 Task: Search one way flight ticket for 5 adults, 2 children, 1 infant in seat and 2 infants on lap in economy from Fayetteville: Northwest Arkansas National Airport to Rockford: Chicago Rockford International Airport(was Northwest Chicagoland Regional Airport At Rockford) on 5-1-2023. Choice of flights is Spirit. Number of bags: 2 carry on bags. Price is upto 35000. Outbound departure time preference is 8:30.
Action: Mouse moved to (413, 355)
Screenshot: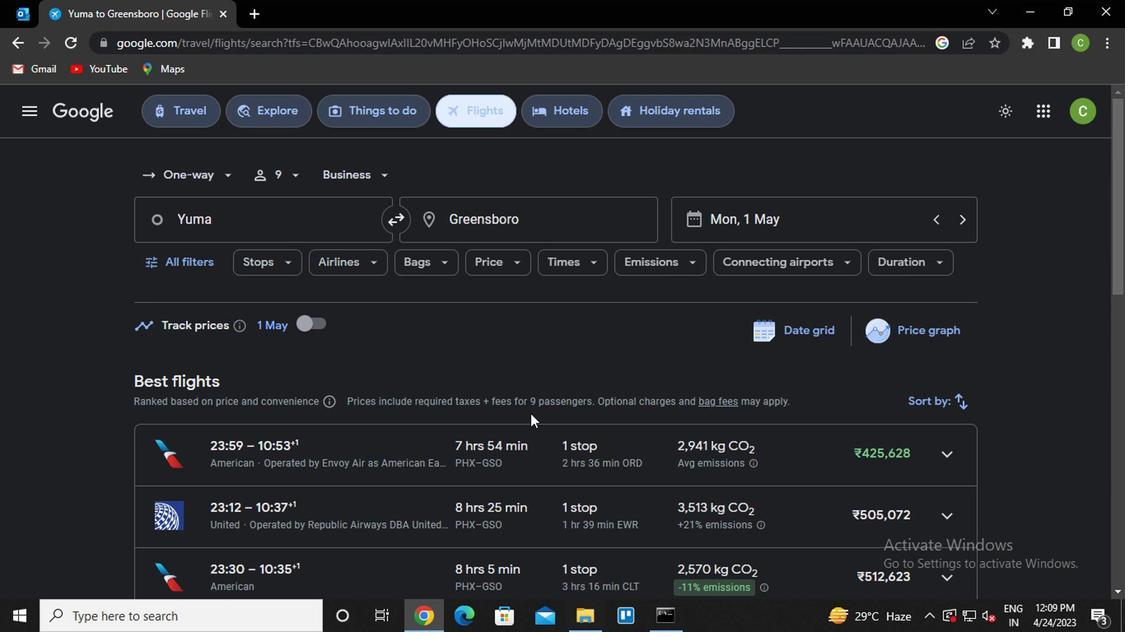 
Action: Mouse scrolled (413, 355) with delta (0, 0)
Screenshot: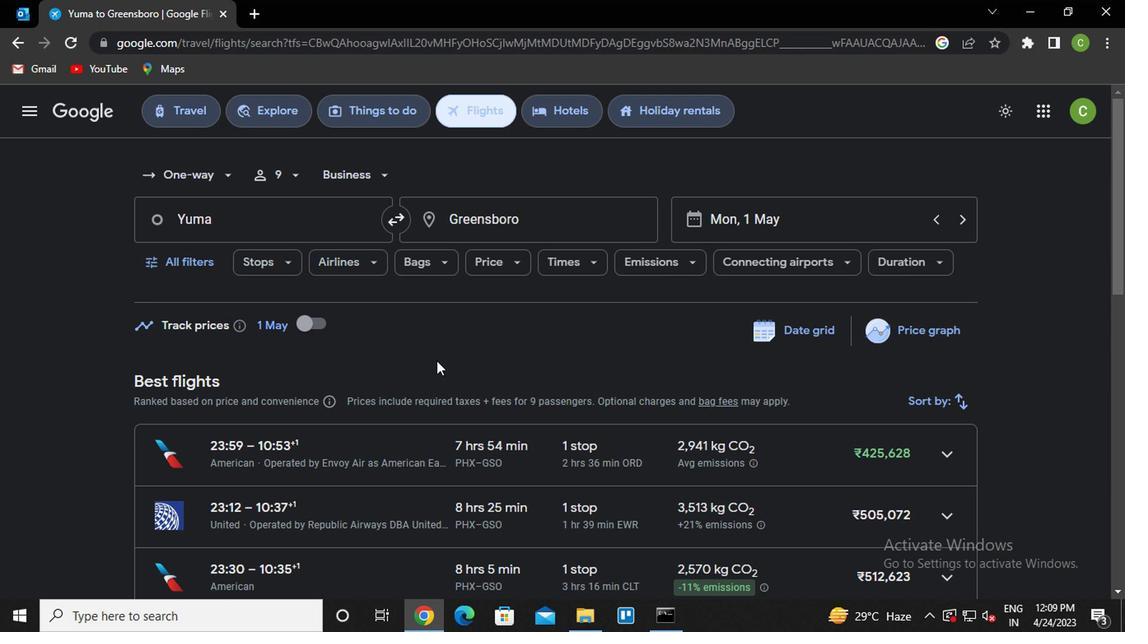 
Action: Mouse scrolled (413, 355) with delta (0, 0)
Screenshot: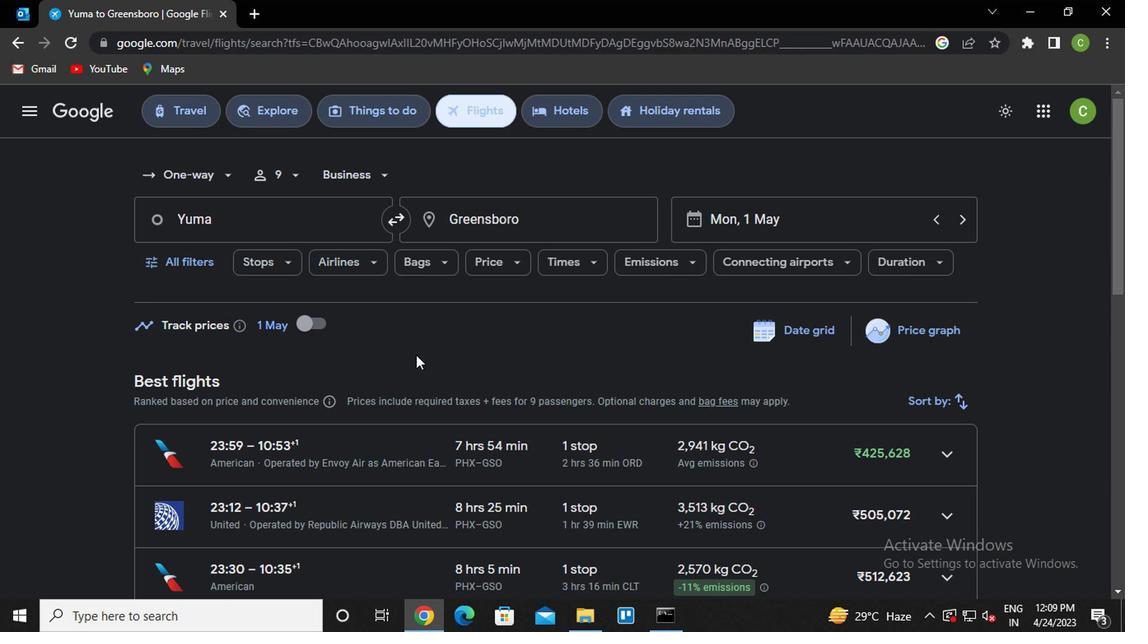 
Action: Mouse scrolled (413, 355) with delta (0, 0)
Screenshot: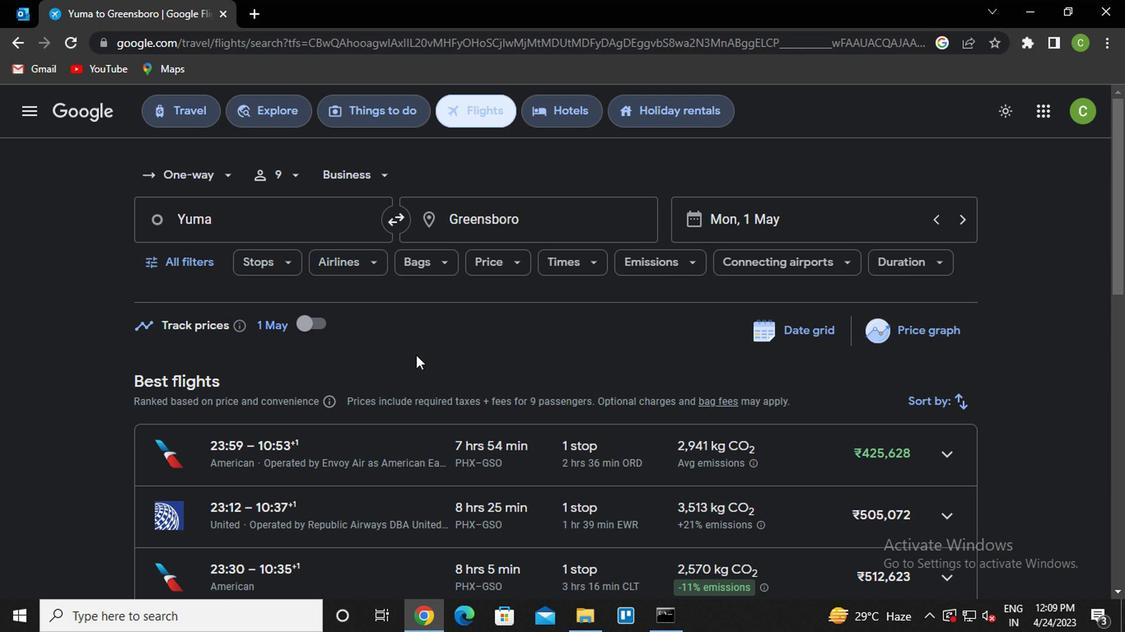 
Action: Mouse scrolled (413, 355) with delta (0, 0)
Screenshot: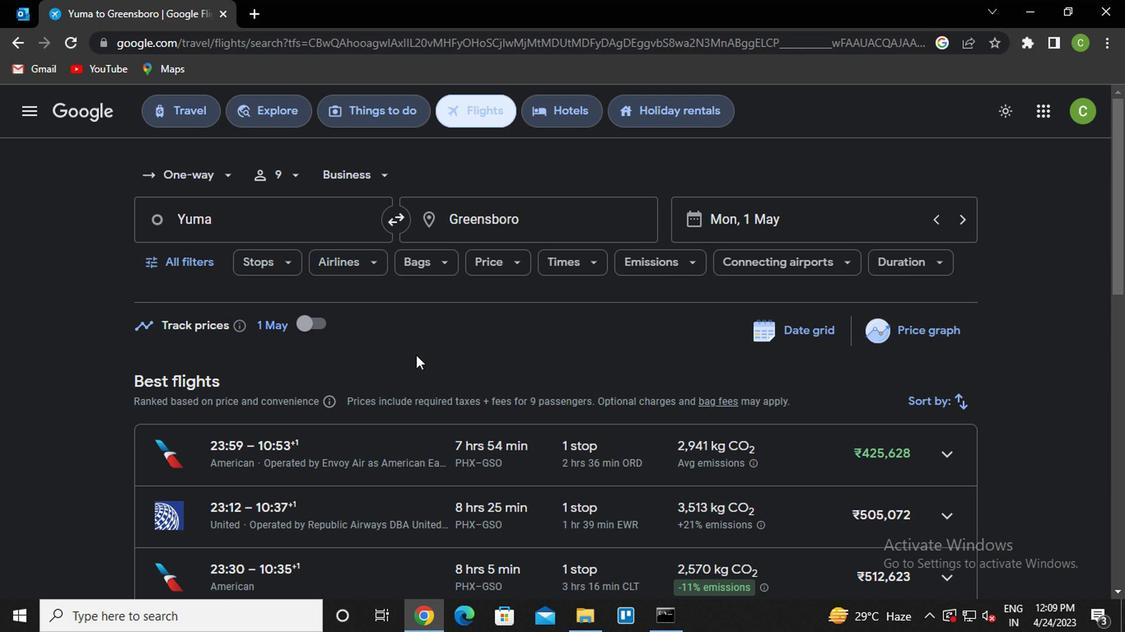 
Action: Mouse moved to (195, 176)
Screenshot: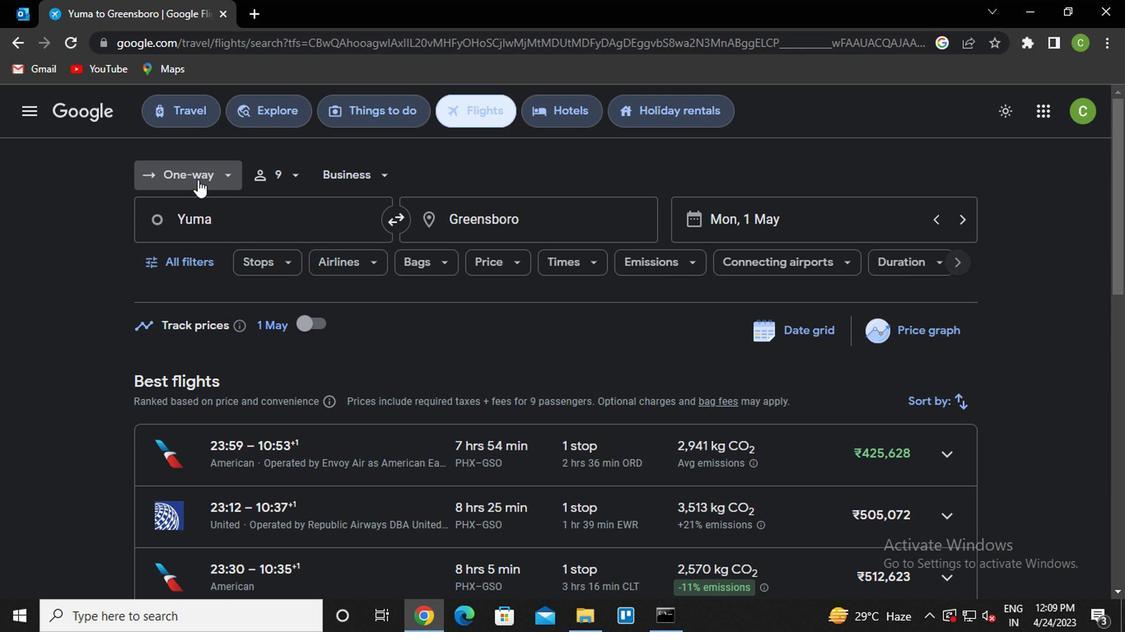 
Action: Mouse pressed left at (195, 176)
Screenshot: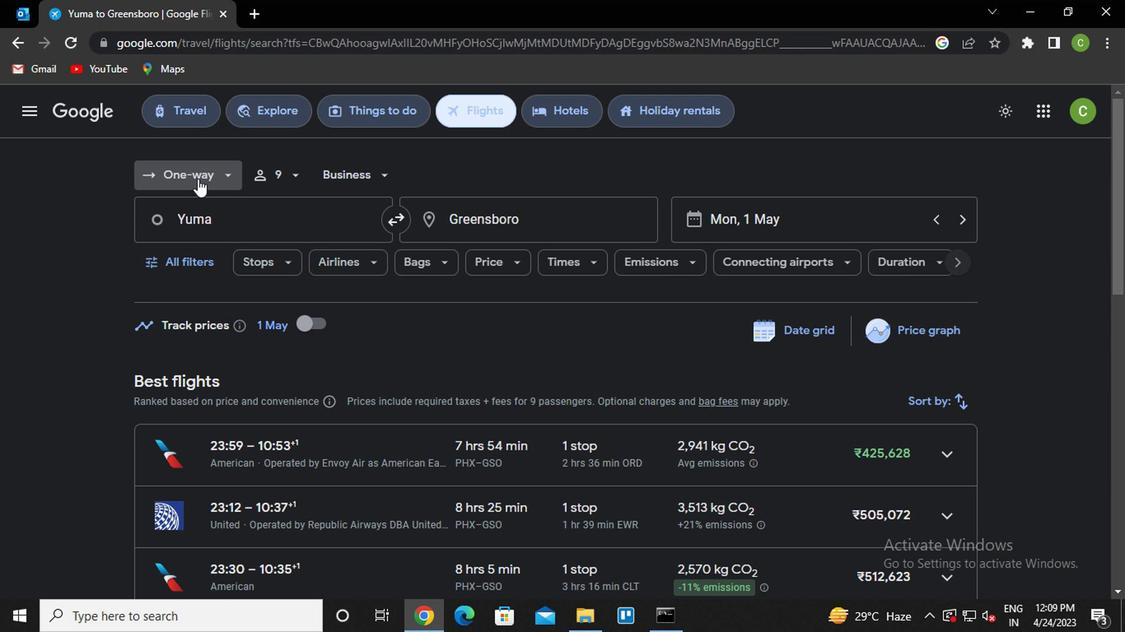 
Action: Mouse moved to (197, 242)
Screenshot: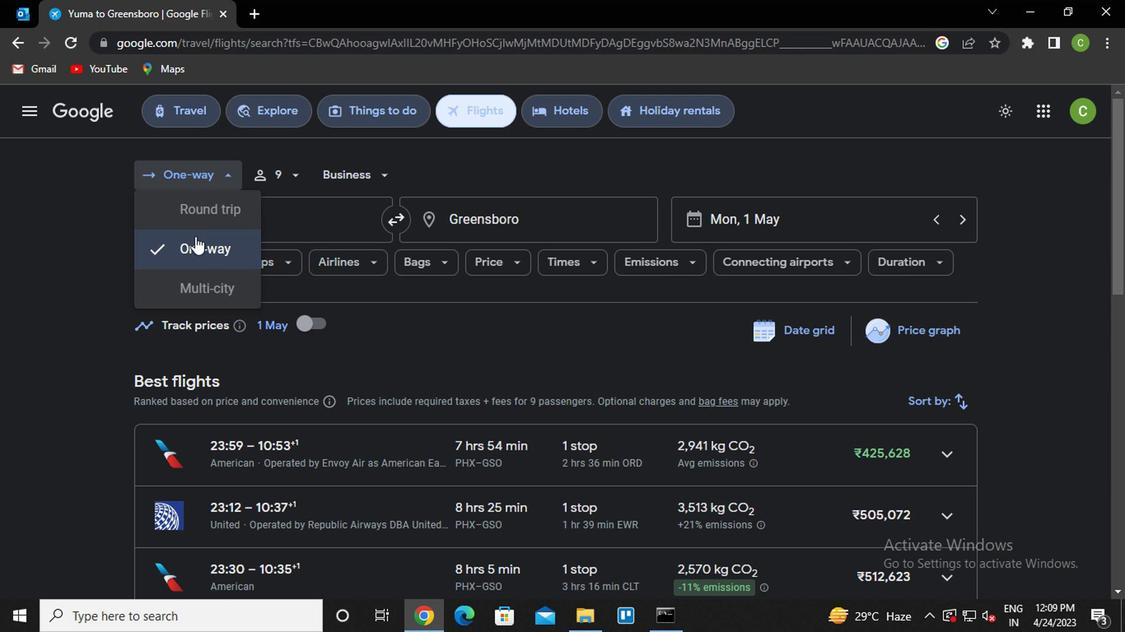 
Action: Mouse pressed left at (197, 242)
Screenshot: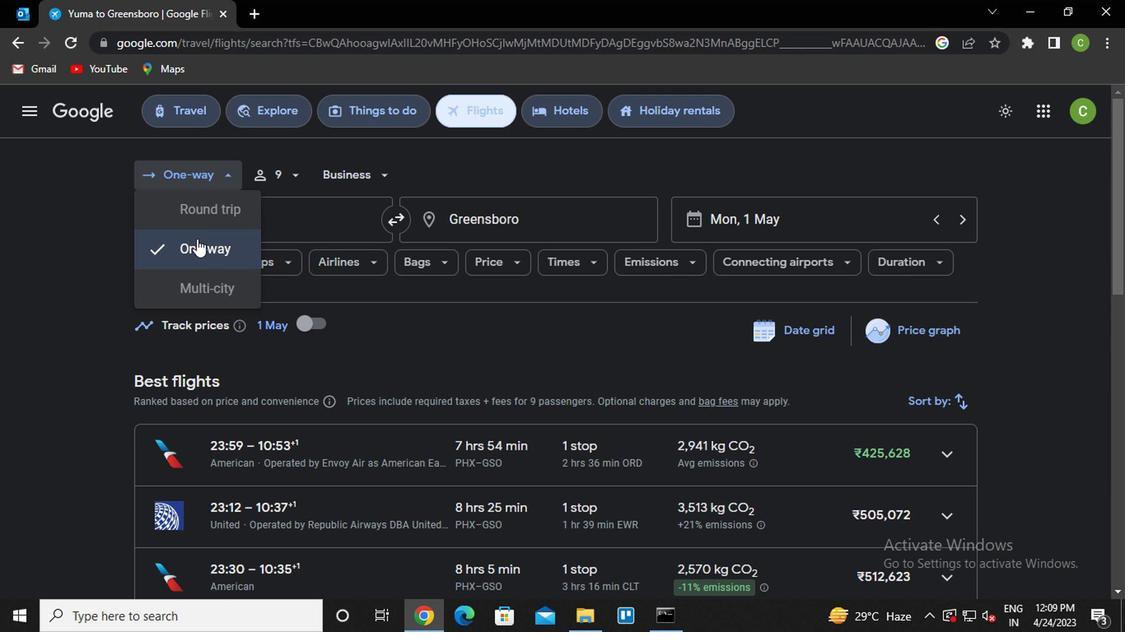 
Action: Mouse moved to (257, 170)
Screenshot: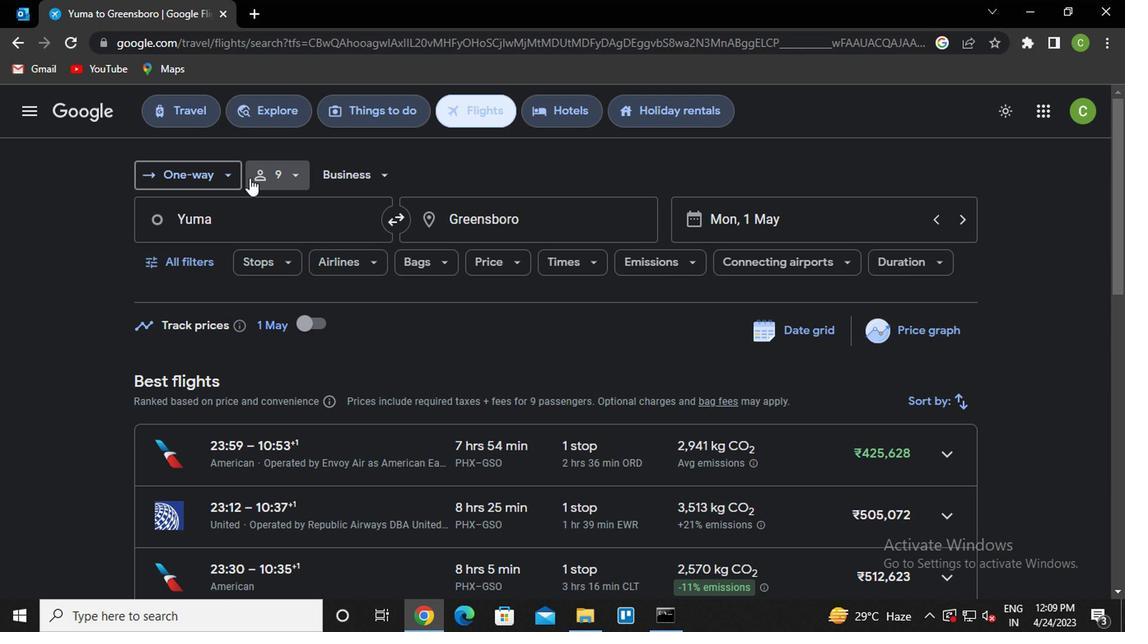 
Action: Mouse pressed left at (257, 170)
Screenshot: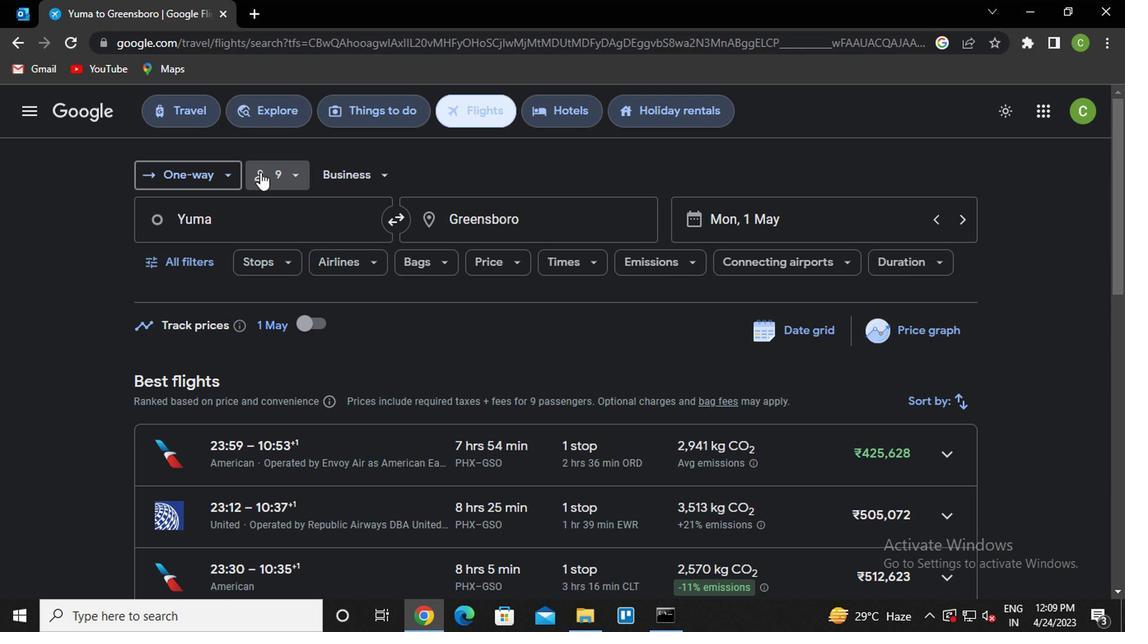 
Action: Mouse moved to (417, 222)
Screenshot: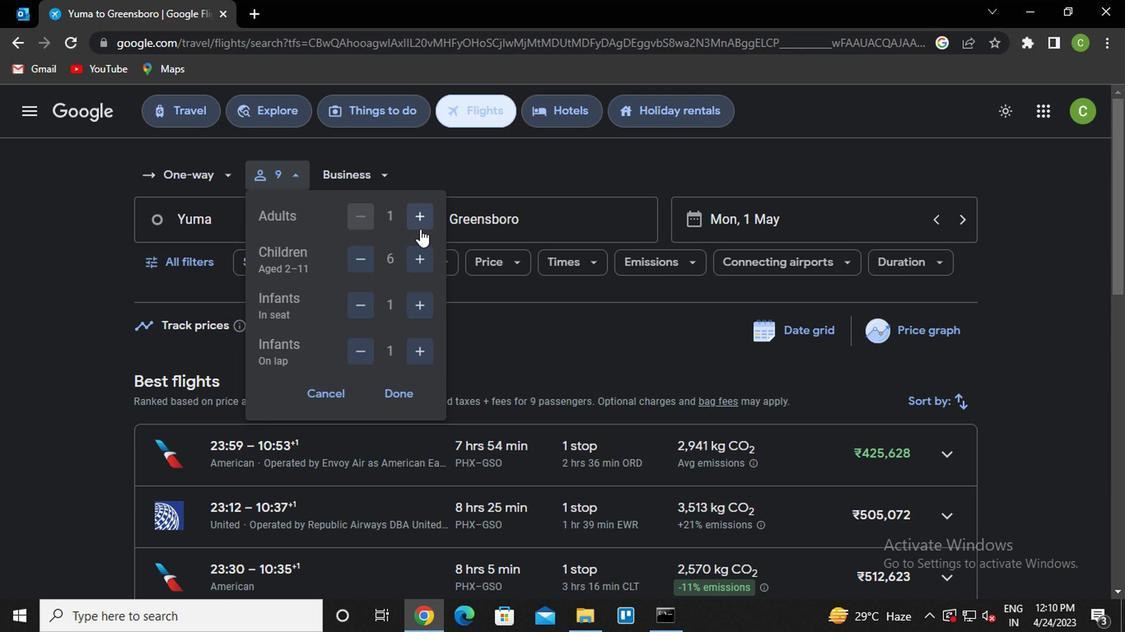
Action: Mouse pressed left at (417, 222)
Screenshot: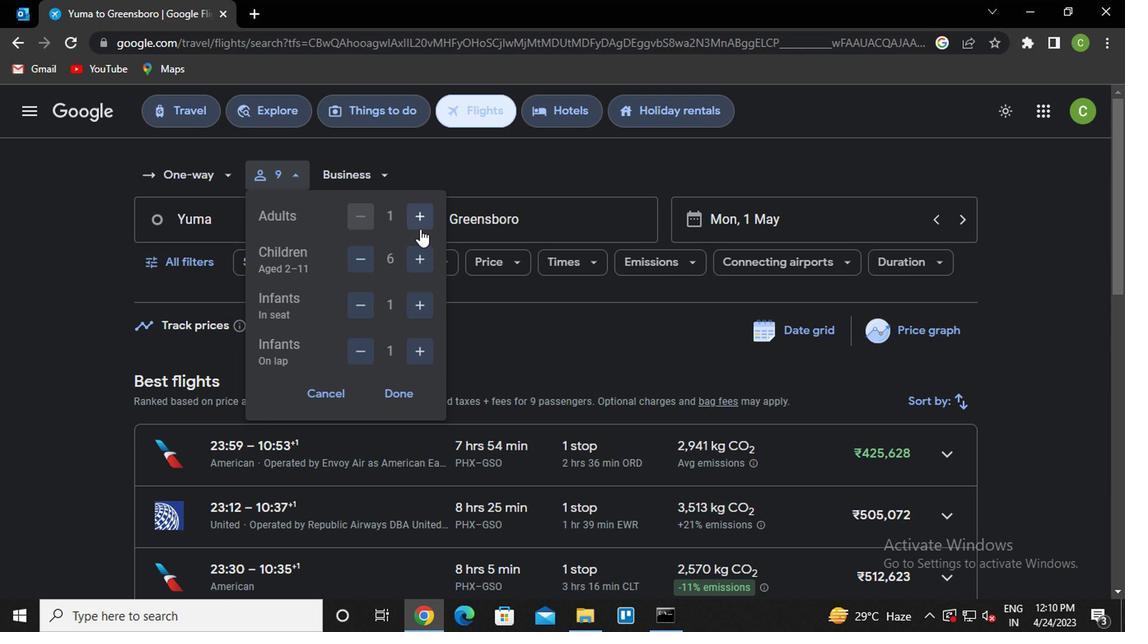 
Action: Mouse pressed left at (417, 222)
Screenshot: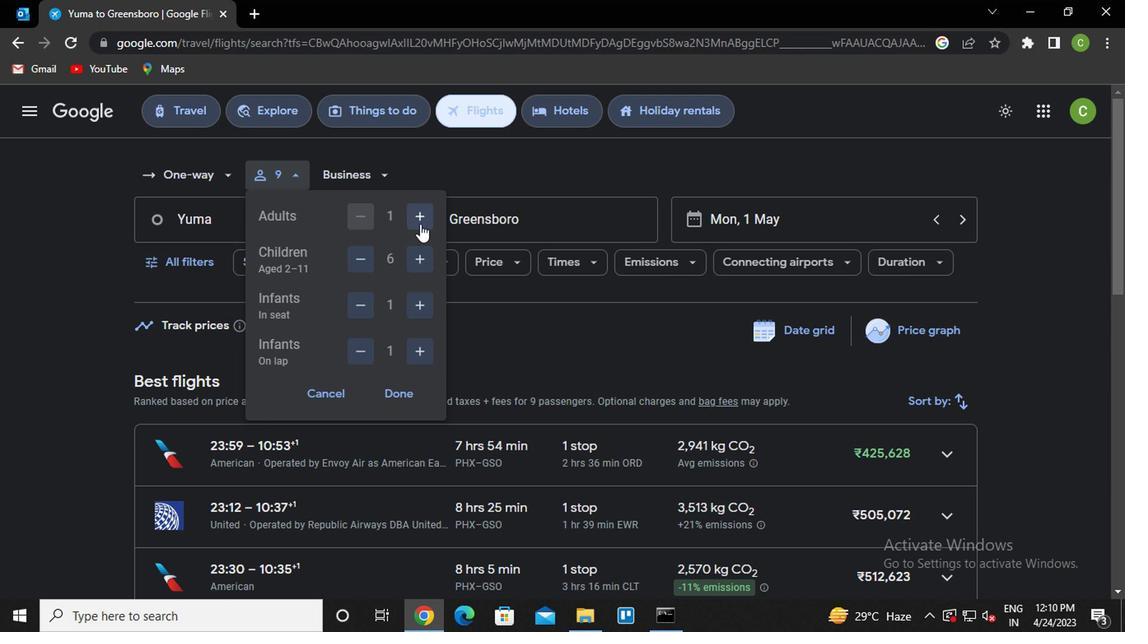 
Action: Mouse pressed left at (417, 222)
Screenshot: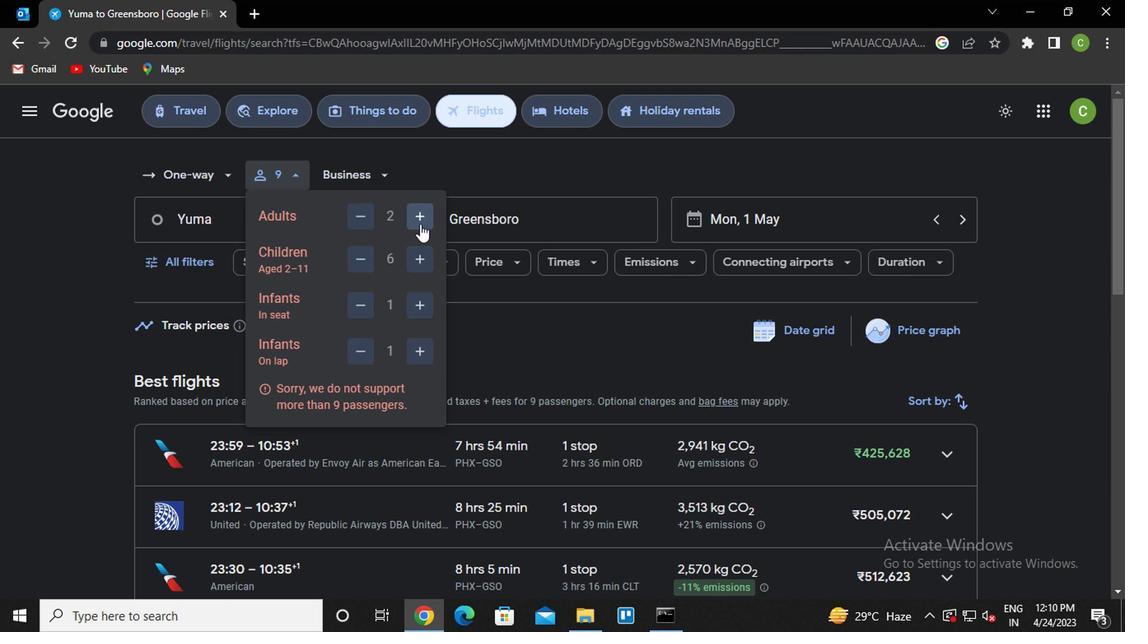 
Action: Mouse pressed left at (417, 222)
Screenshot: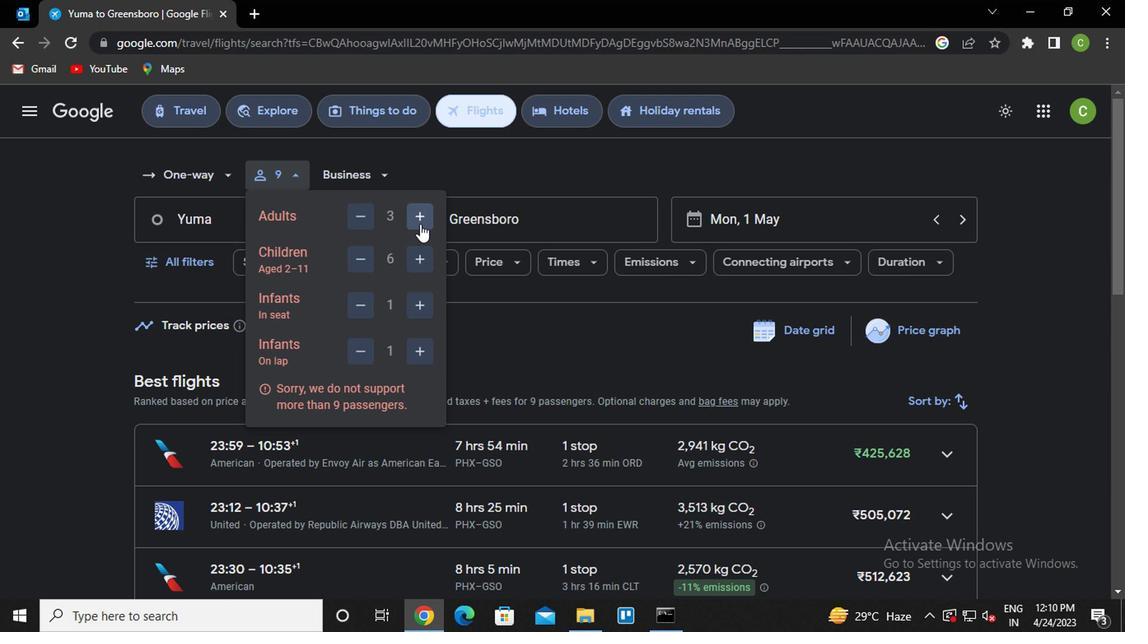 
Action: Mouse moved to (345, 259)
Screenshot: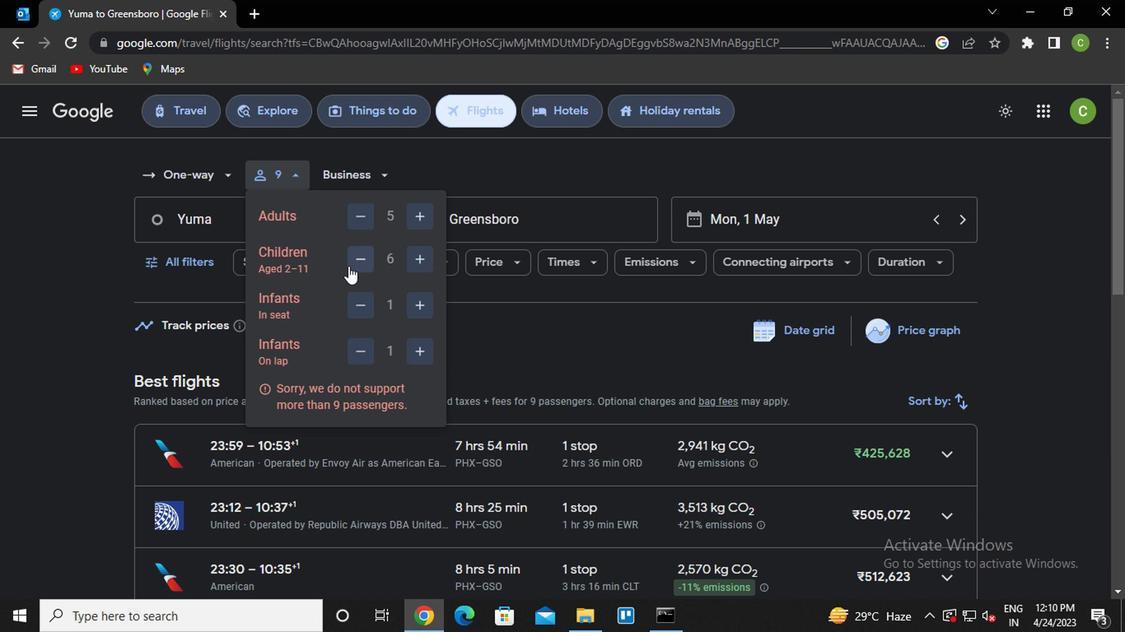
Action: Mouse pressed left at (345, 259)
Screenshot: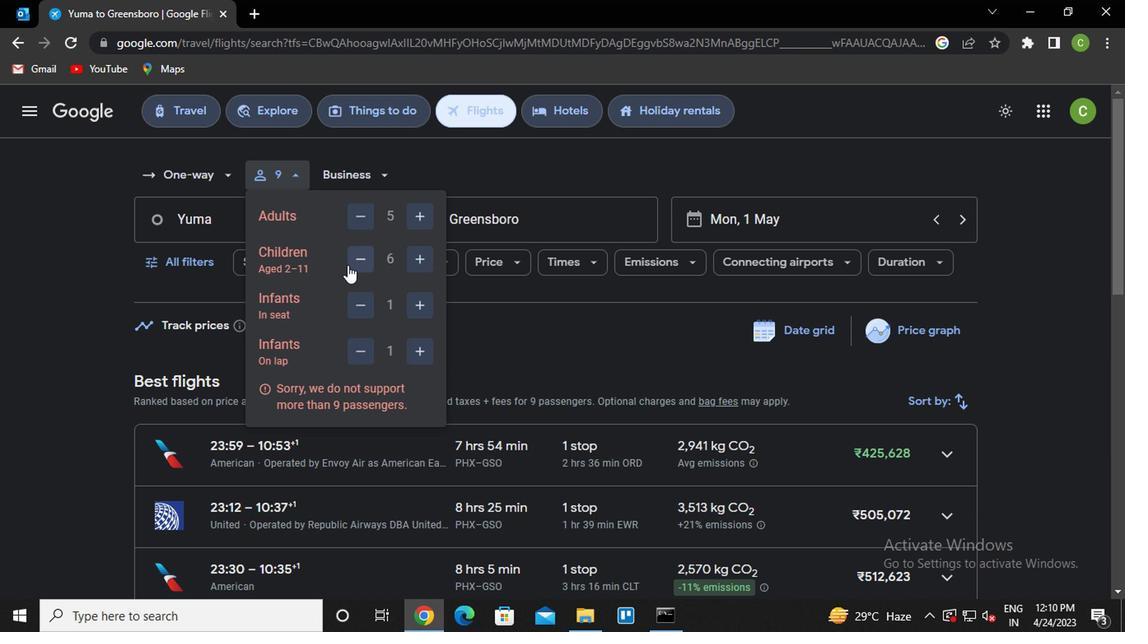 
Action: Mouse moved to (355, 257)
Screenshot: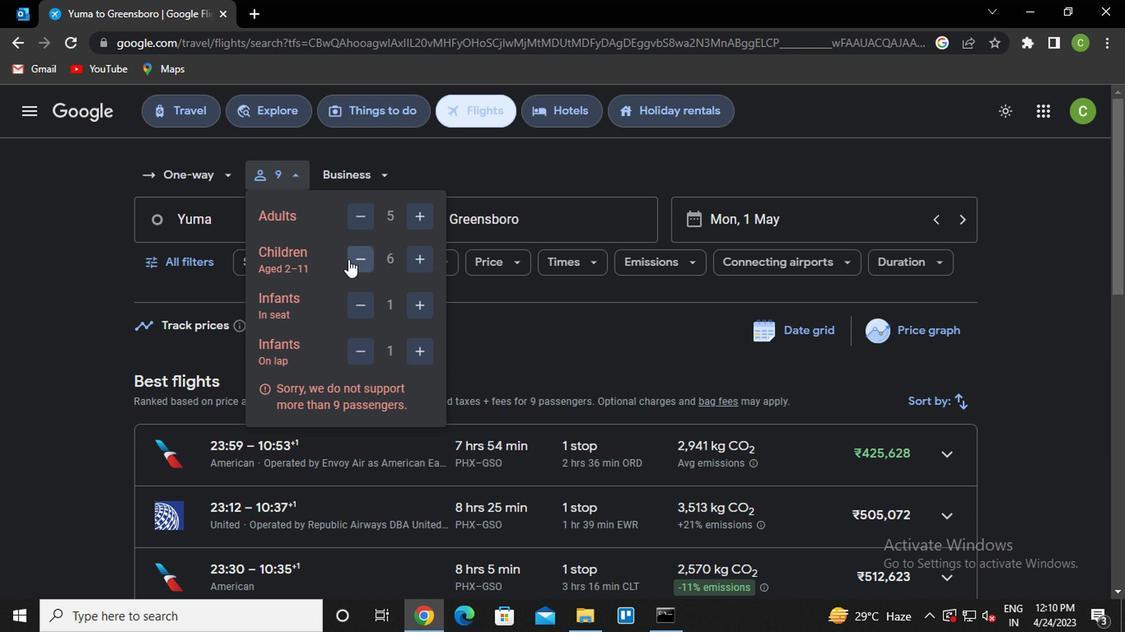 
Action: Mouse pressed left at (355, 257)
Screenshot: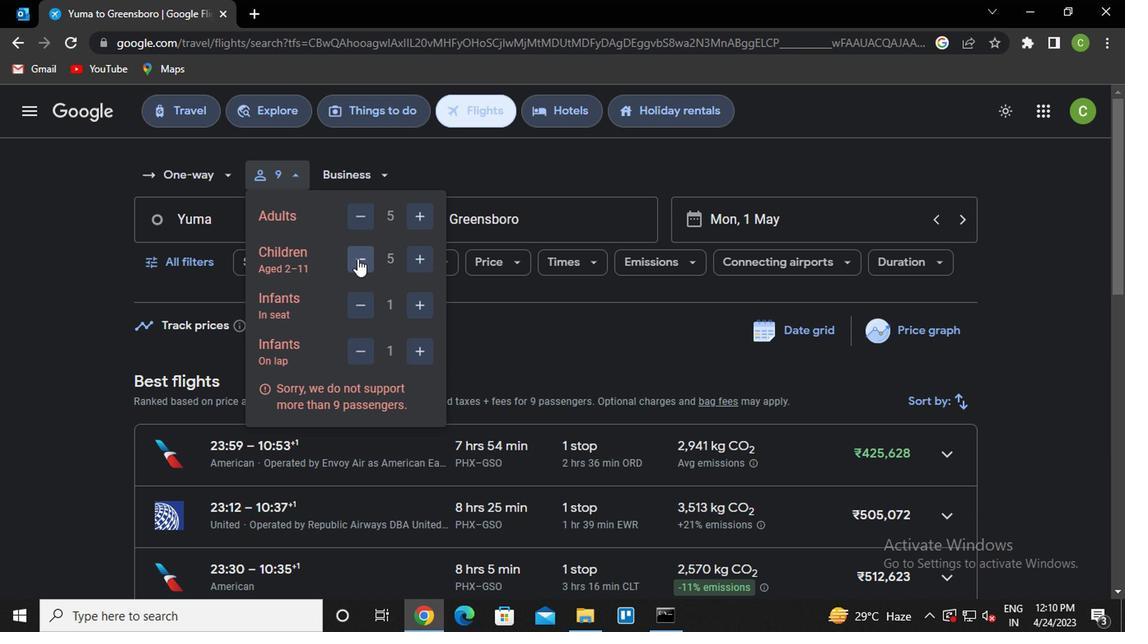 
Action: Mouse pressed left at (355, 257)
Screenshot: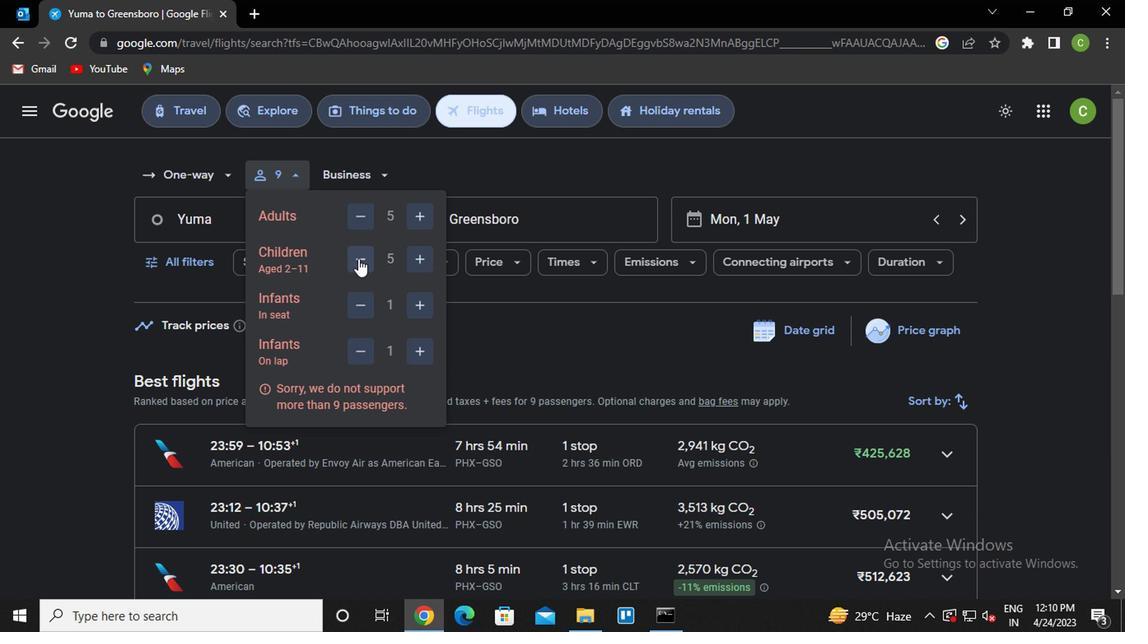
Action: Mouse pressed left at (355, 257)
Screenshot: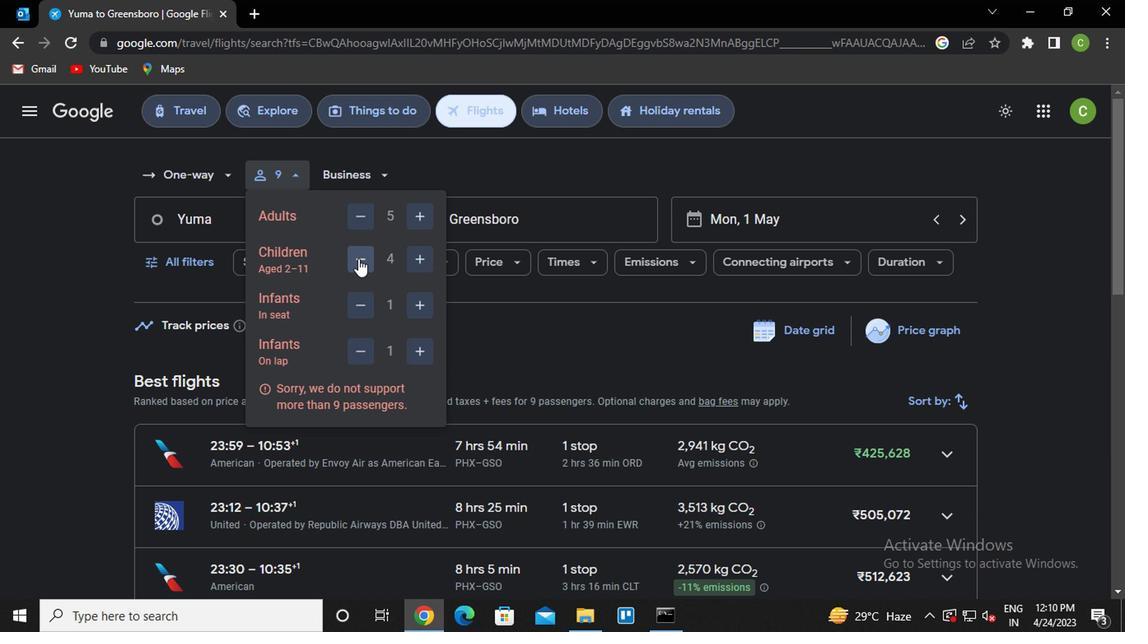 
Action: Mouse pressed left at (355, 257)
Screenshot: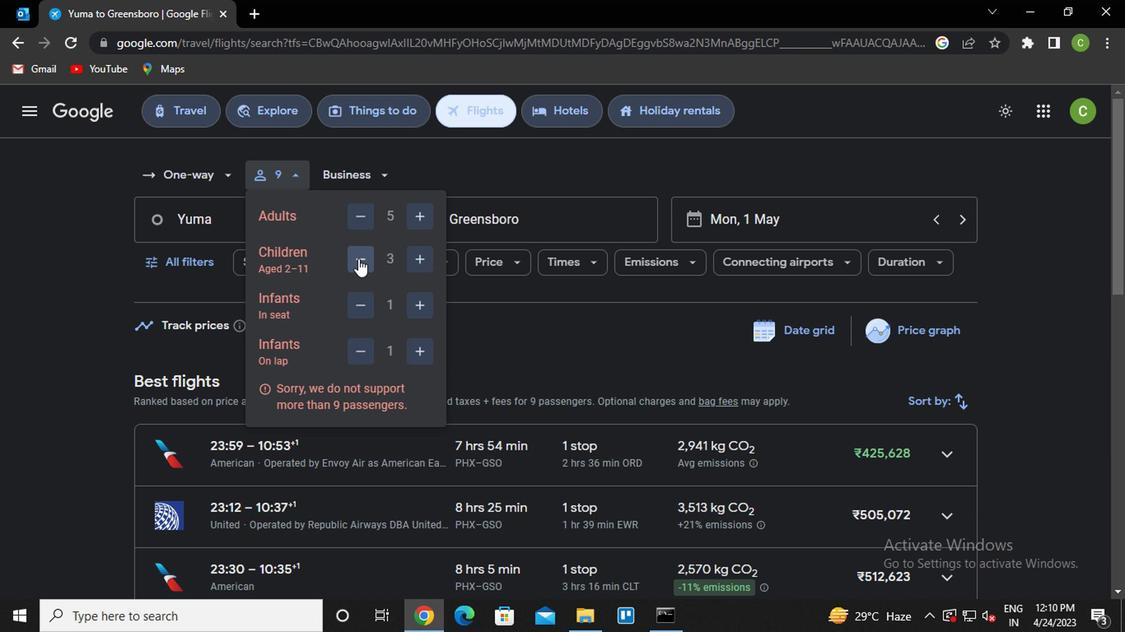 
Action: Mouse moved to (409, 255)
Screenshot: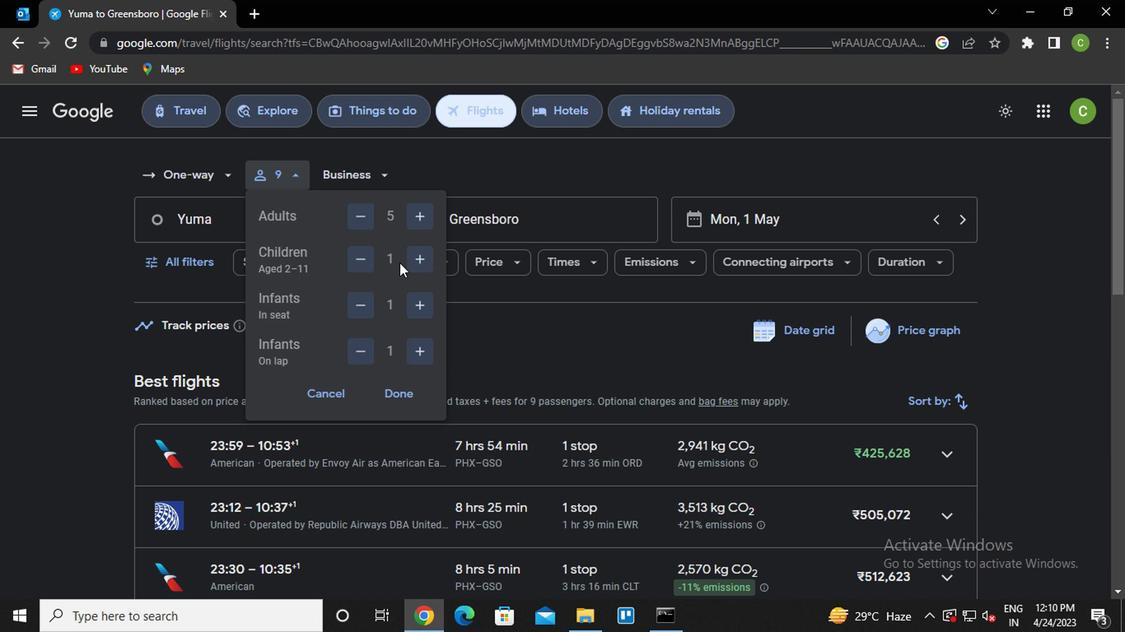 
Action: Mouse pressed left at (409, 255)
Screenshot: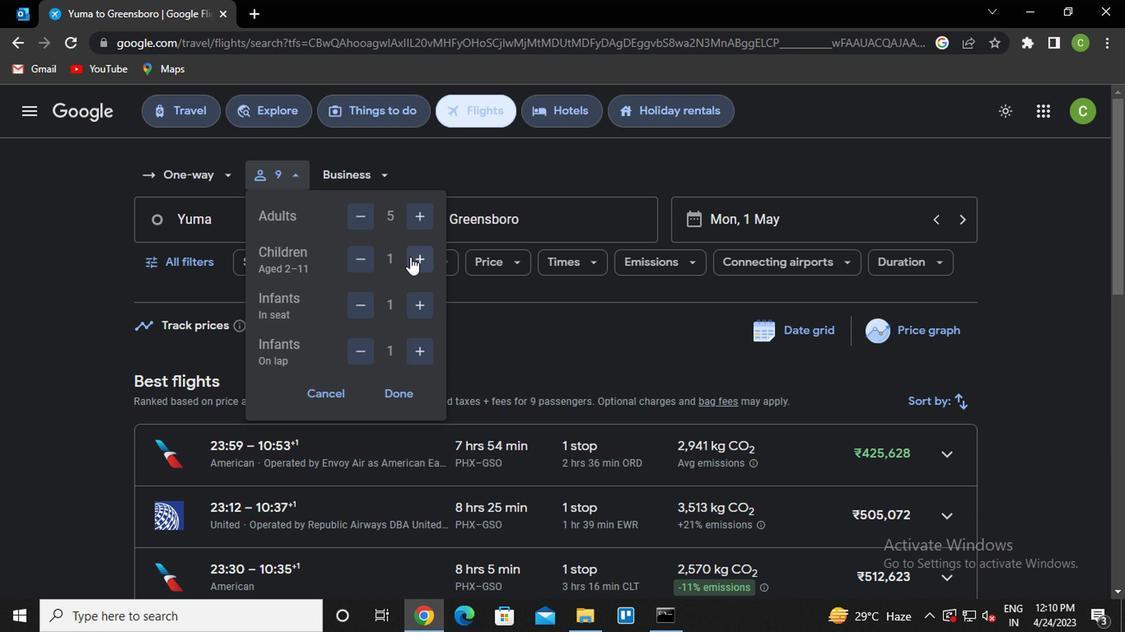 
Action: Mouse moved to (417, 356)
Screenshot: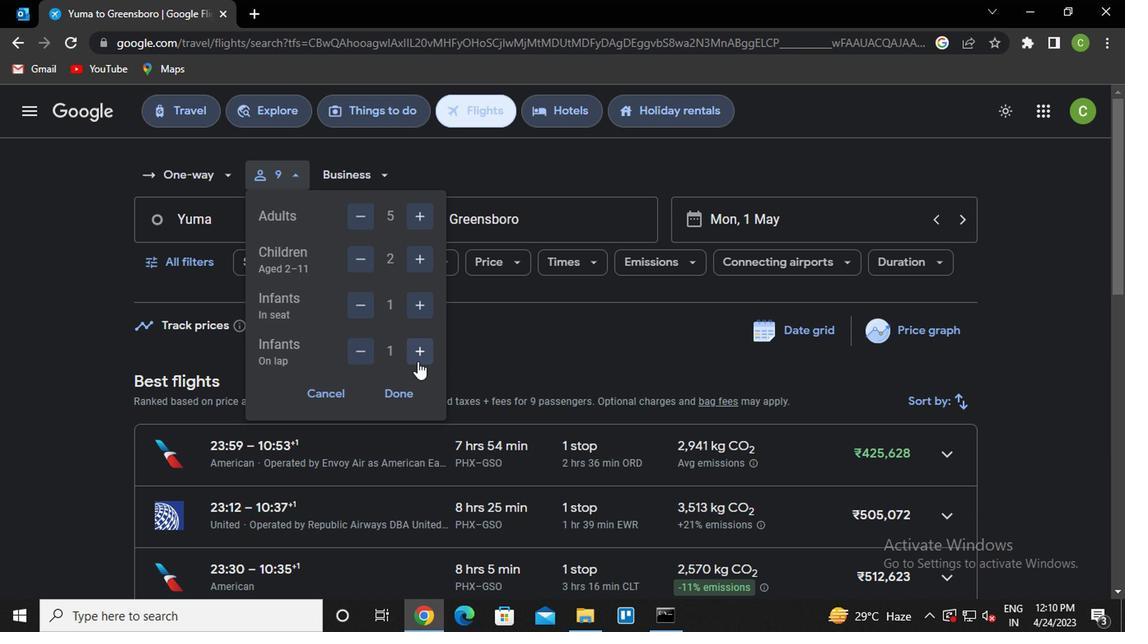 
Action: Mouse pressed left at (417, 356)
Screenshot: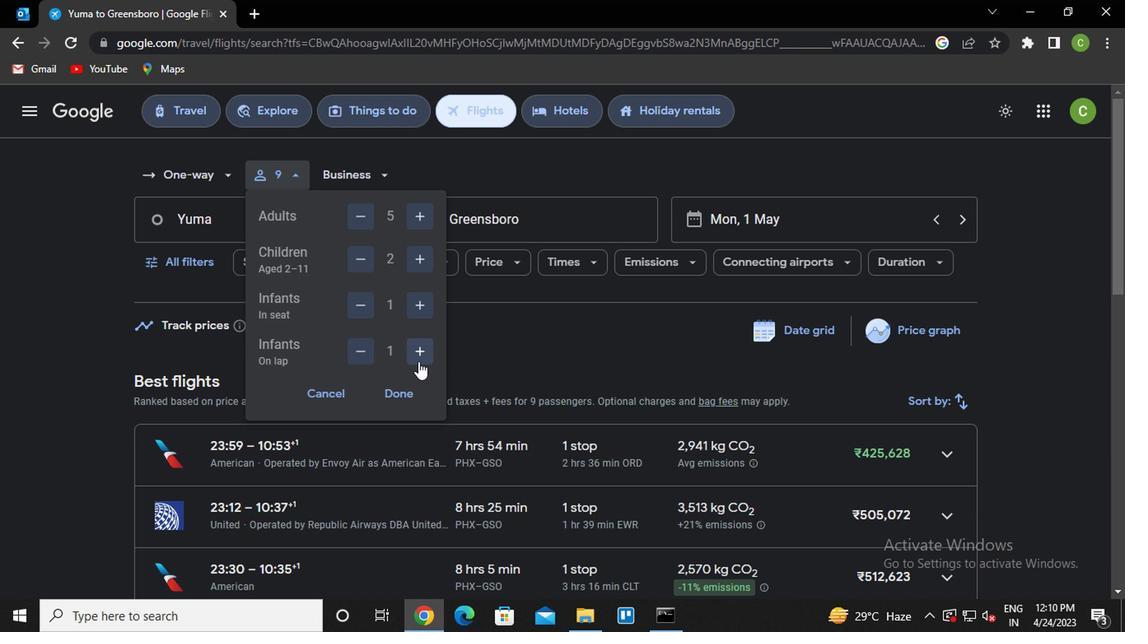 
Action: Mouse moved to (361, 357)
Screenshot: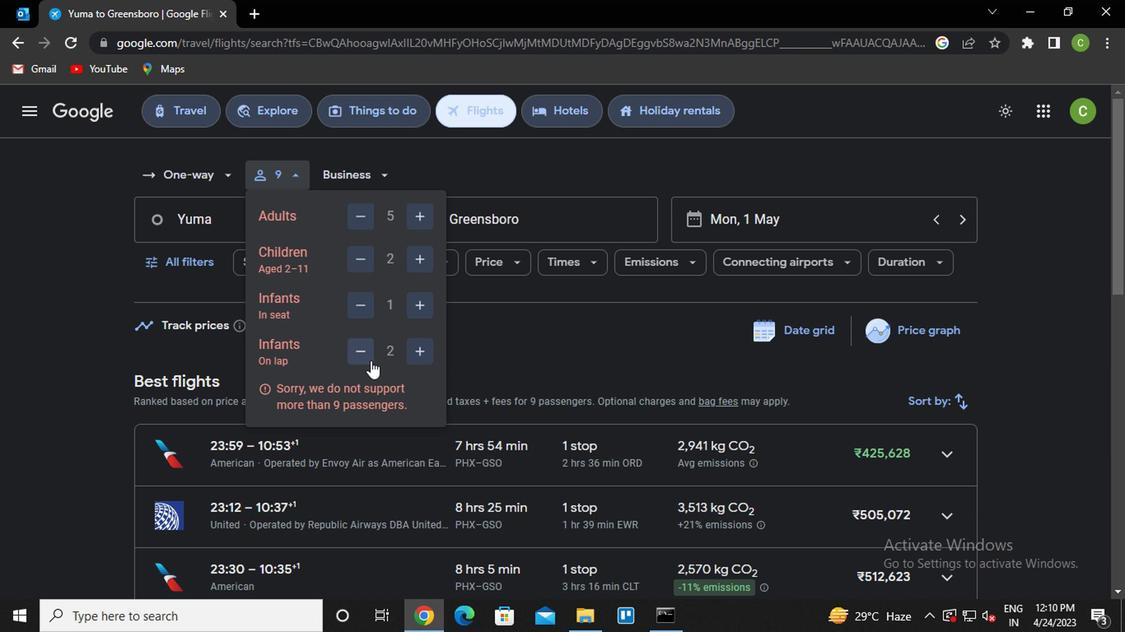 
Action: Mouse pressed left at (361, 357)
Screenshot: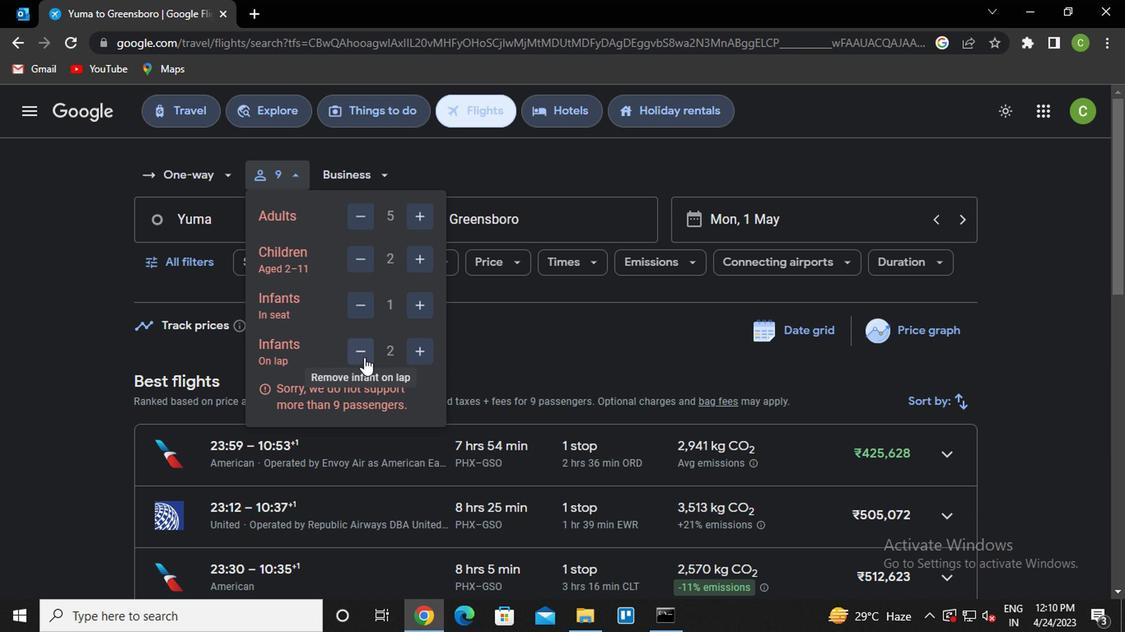 
Action: Mouse moved to (391, 391)
Screenshot: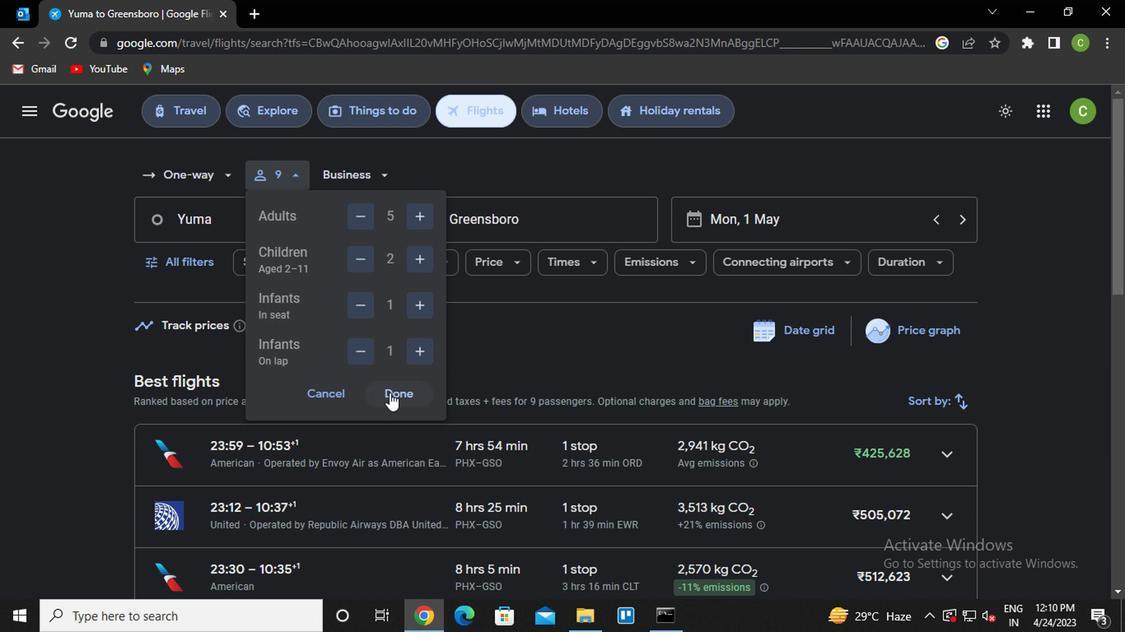 
Action: Mouse pressed left at (391, 391)
Screenshot: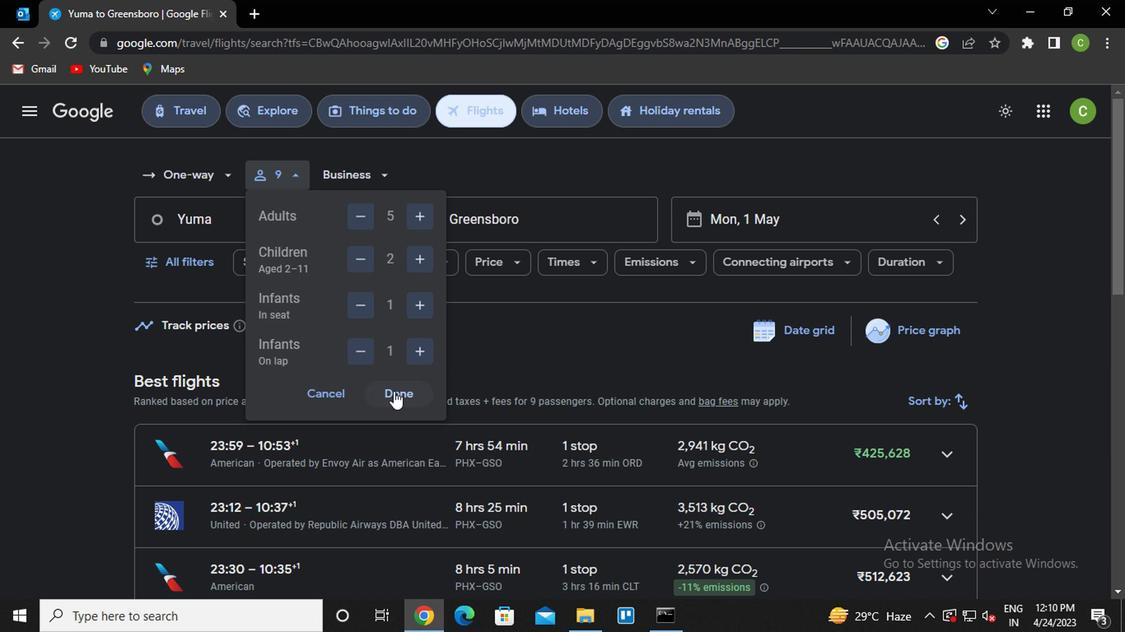 
Action: Mouse moved to (338, 186)
Screenshot: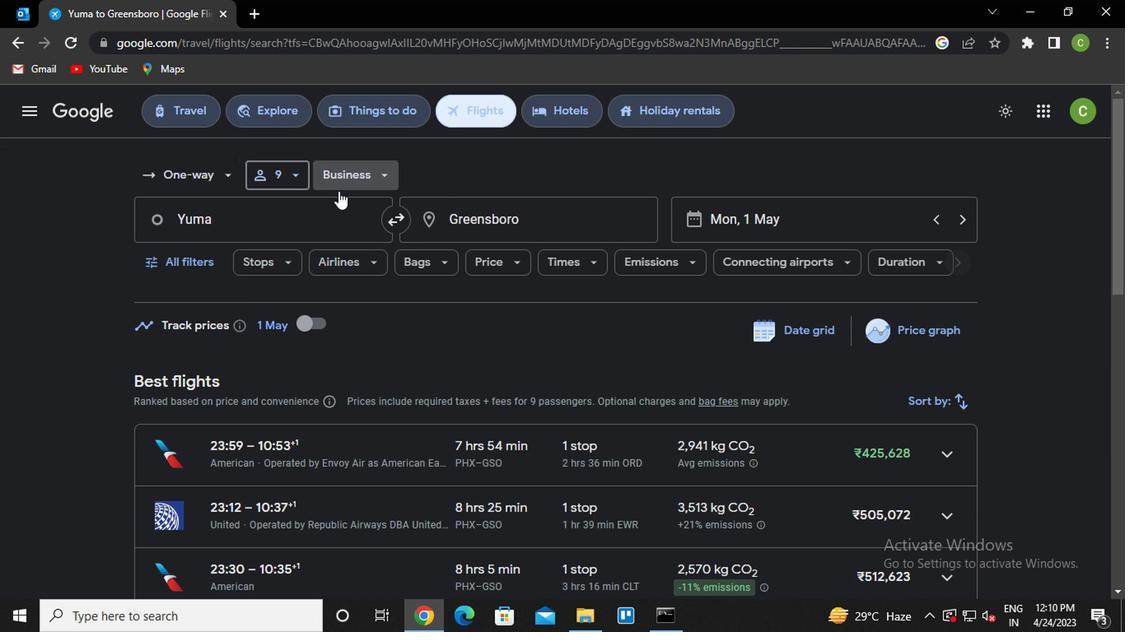 
Action: Mouse pressed left at (338, 186)
Screenshot: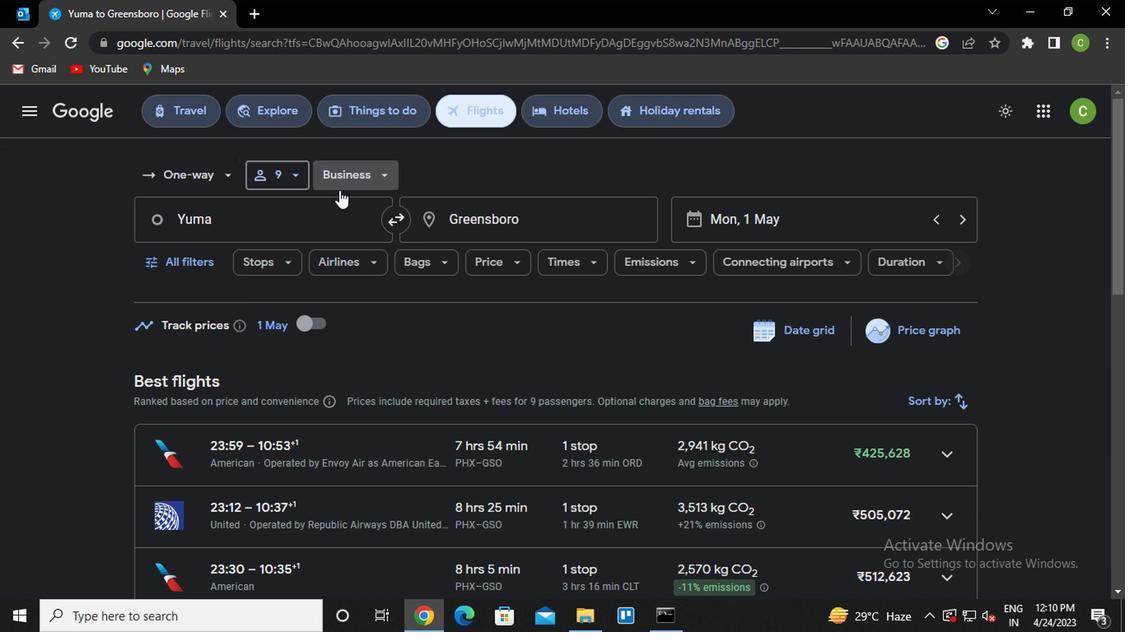 
Action: Mouse moved to (413, 210)
Screenshot: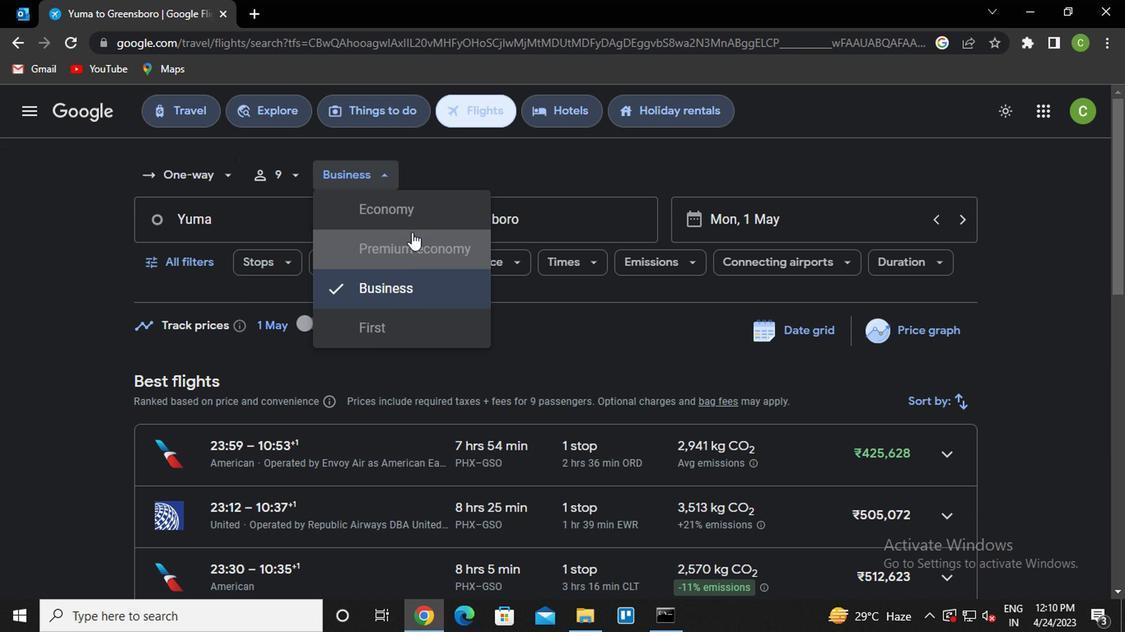 
Action: Mouse pressed left at (413, 210)
Screenshot: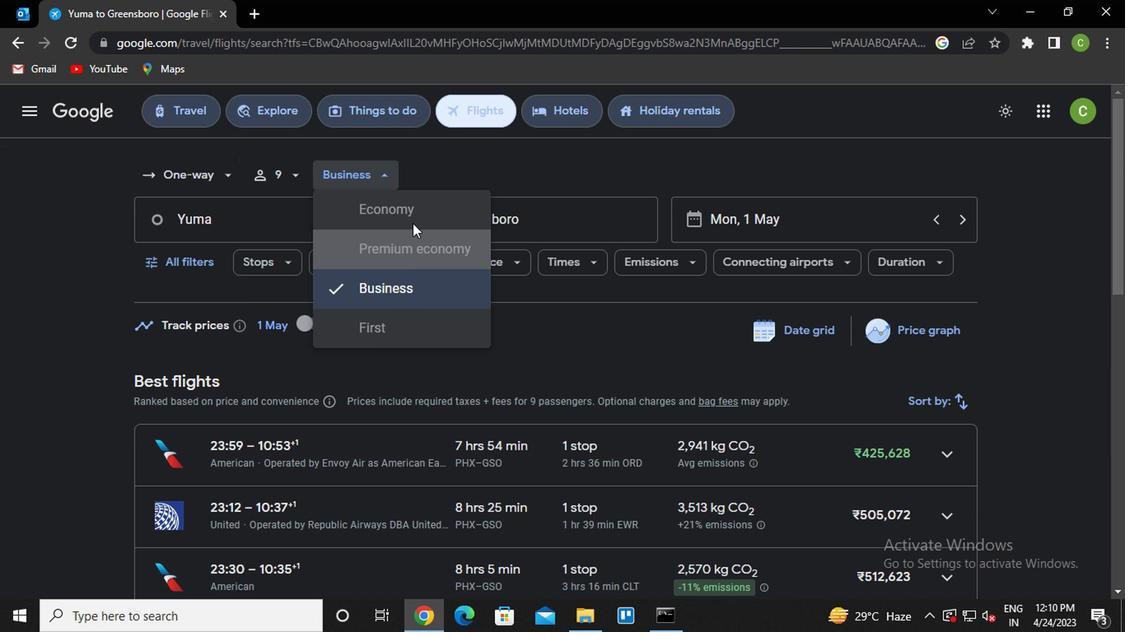
Action: Mouse moved to (257, 227)
Screenshot: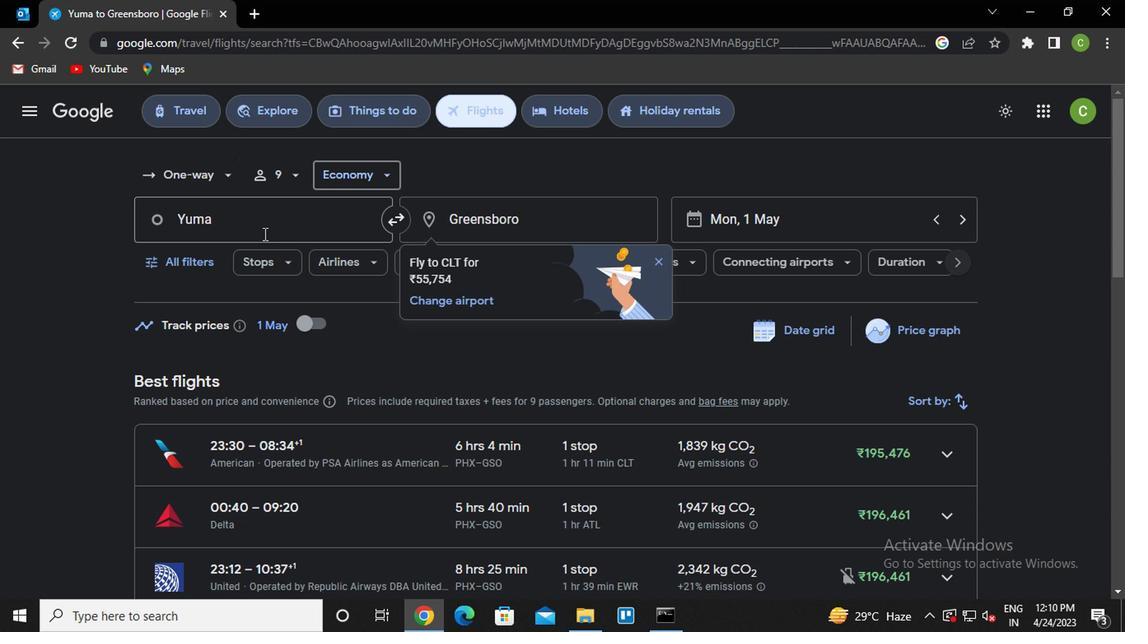 
Action: Mouse pressed left at (257, 227)
Screenshot: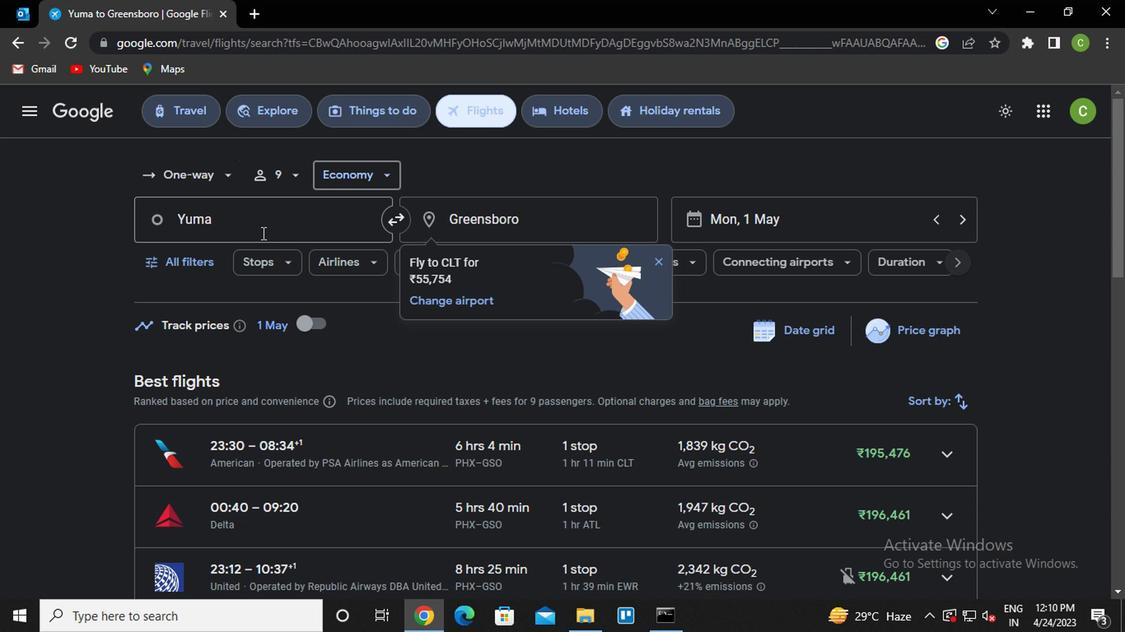 
Action: Key pressed f<Key.caps_lock>ayette<Key.down><Key.enter>
Screenshot: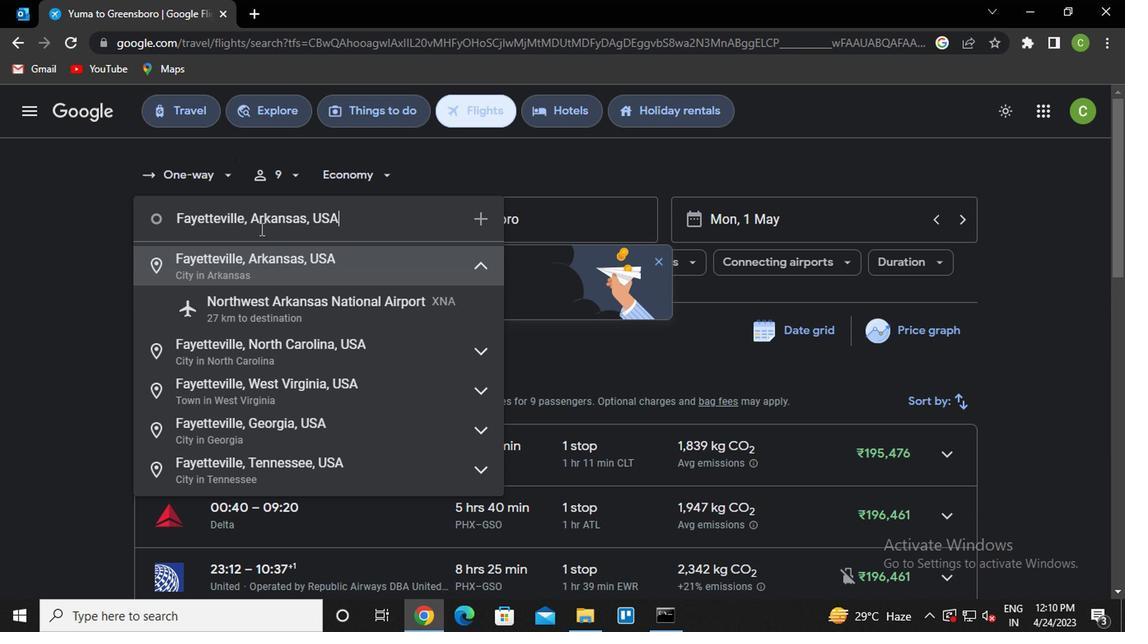 
Action: Mouse moved to (547, 210)
Screenshot: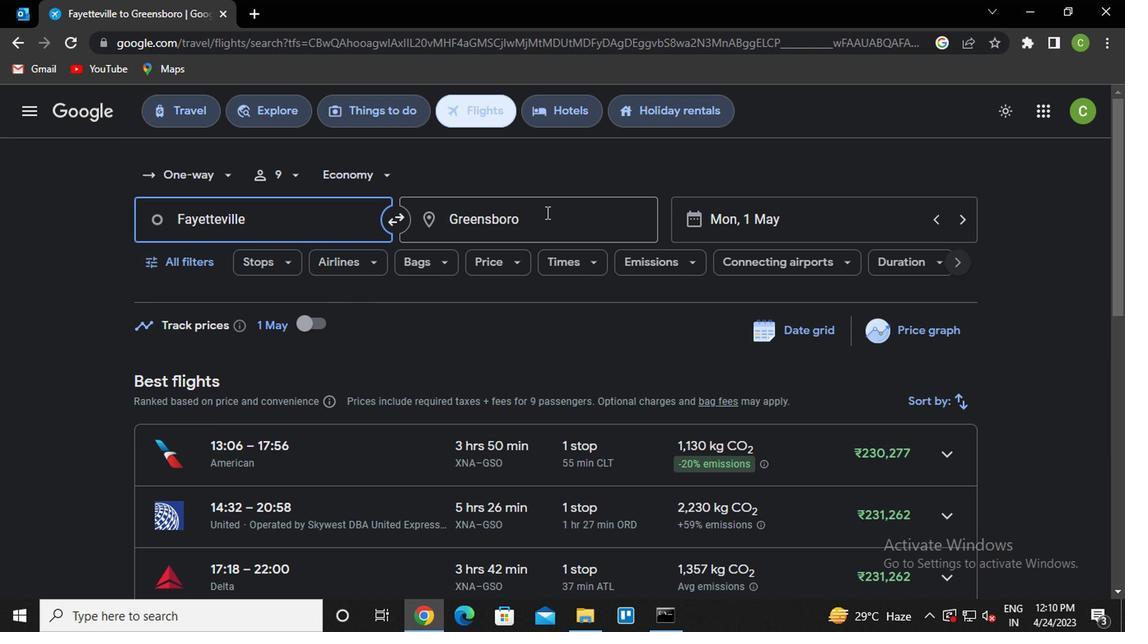 
Action: Mouse pressed left at (547, 210)
Screenshot: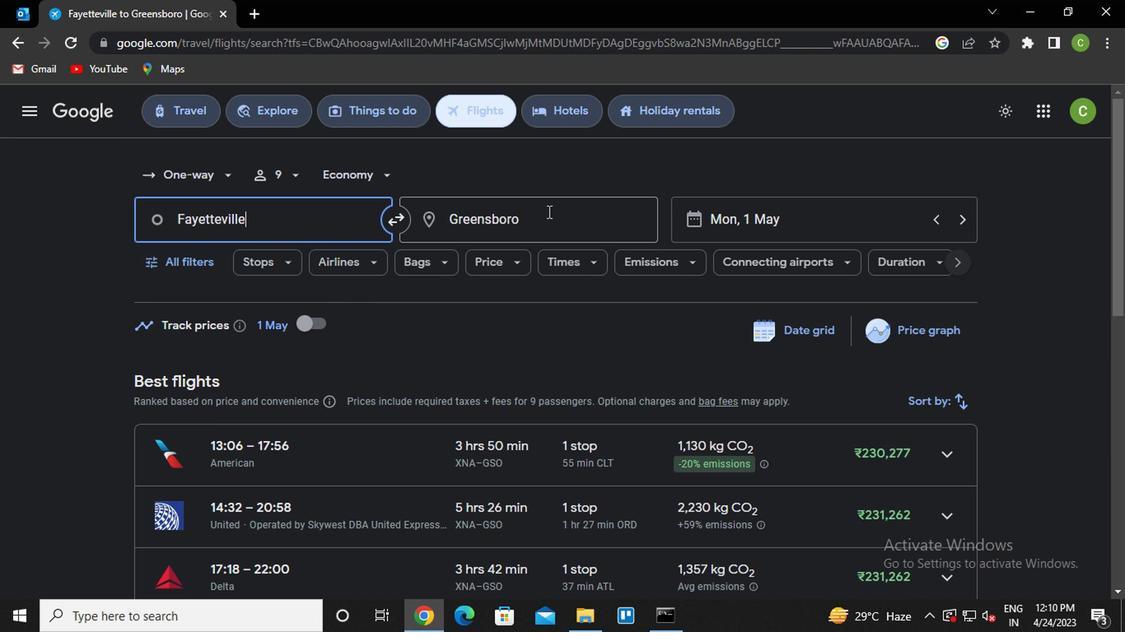 
Action: Key pressed <Key.caps_lock>r<Key.caps_lock>ockford<Key.enter>
Screenshot: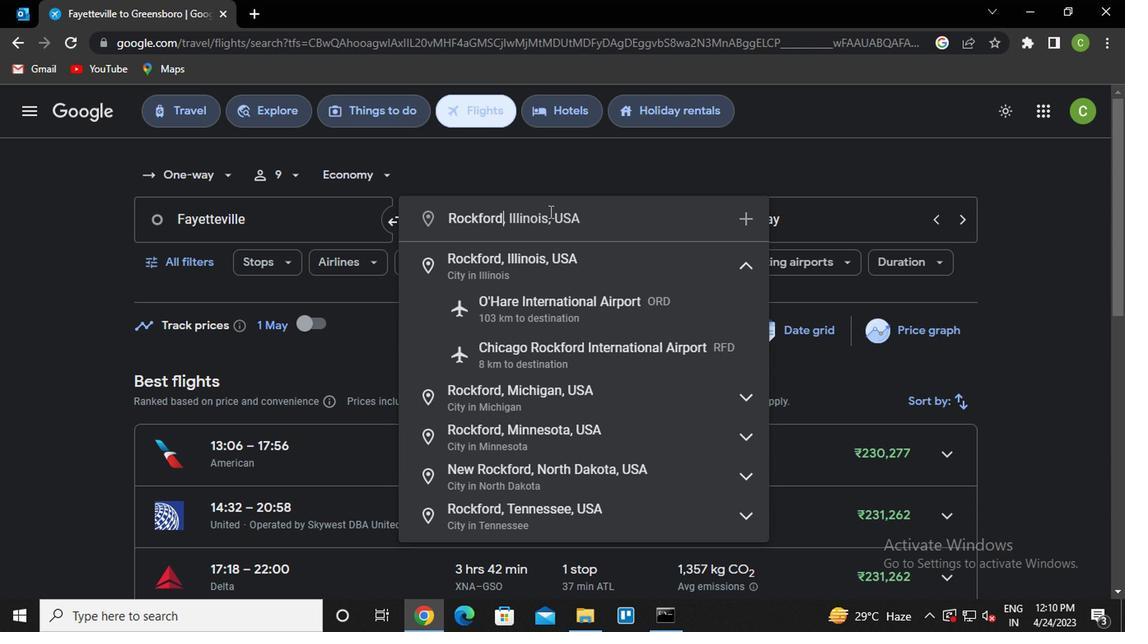 
Action: Mouse moved to (185, 266)
Screenshot: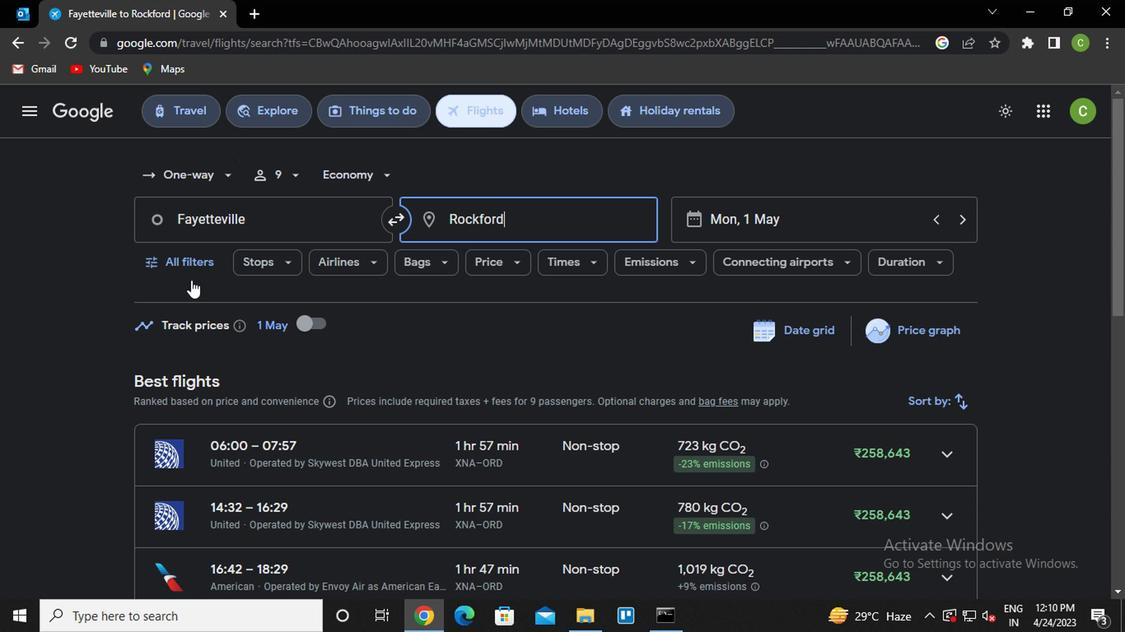 
Action: Mouse pressed left at (185, 266)
Screenshot: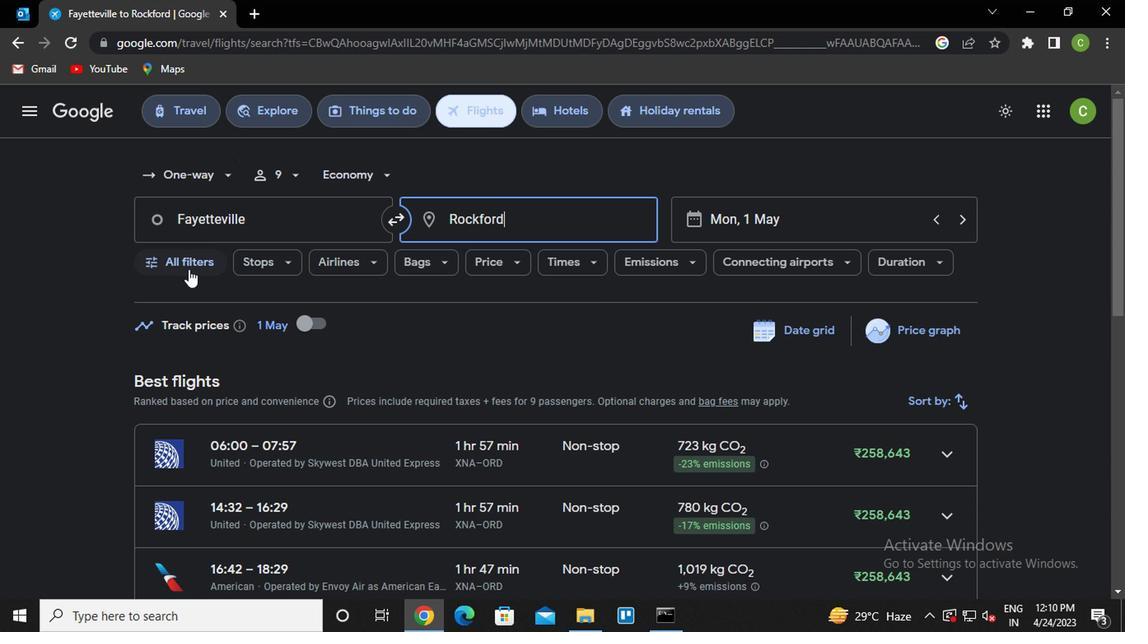
Action: Mouse moved to (298, 448)
Screenshot: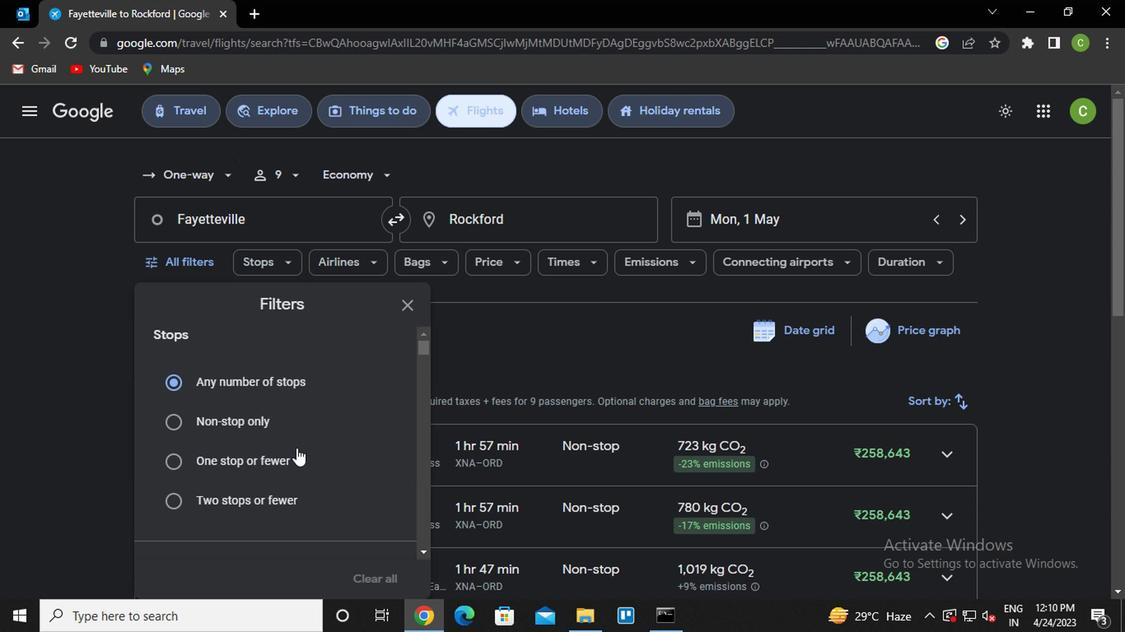 
Action: Mouse scrolled (298, 447) with delta (0, -1)
Screenshot: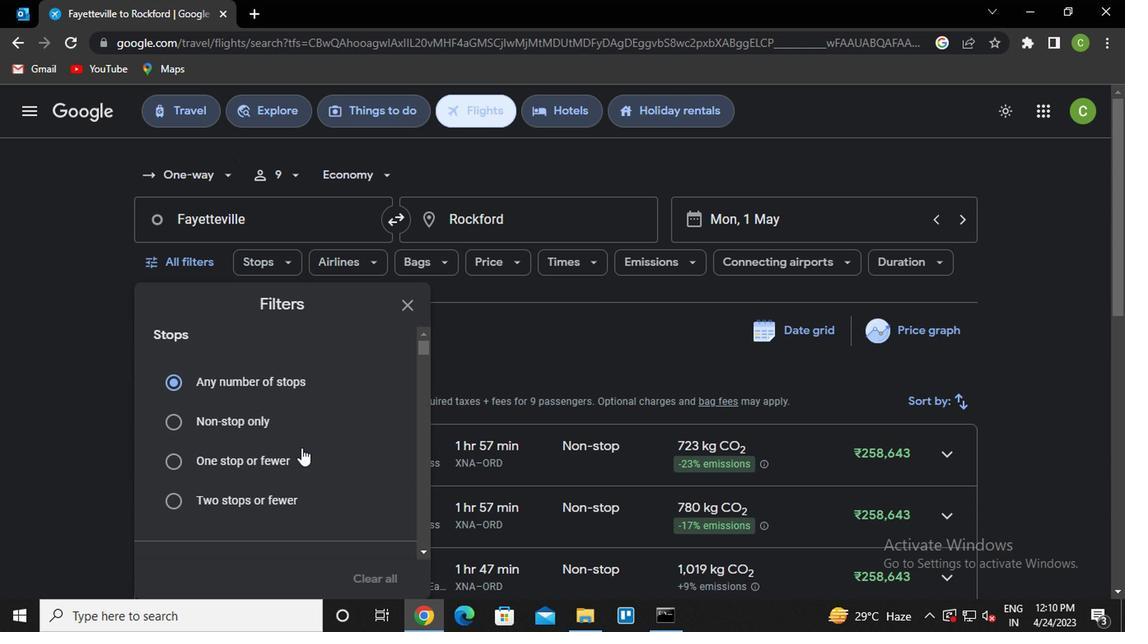 
Action: Mouse scrolled (298, 447) with delta (0, -1)
Screenshot: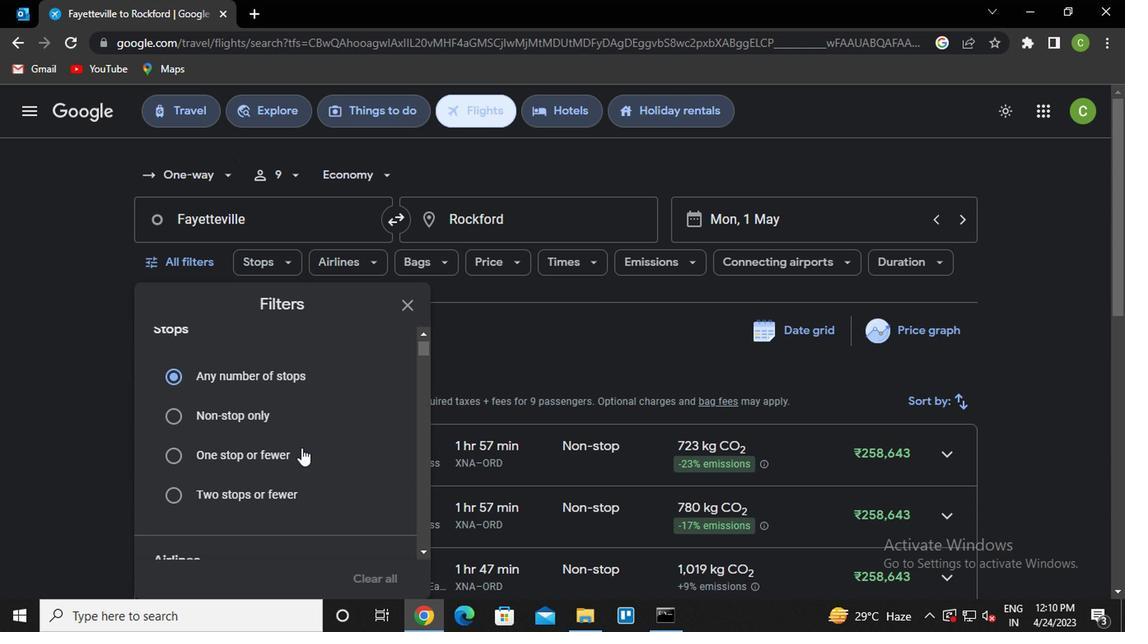 
Action: Mouse scrolled (298, 447) with delta (0, -1)
Screenshot: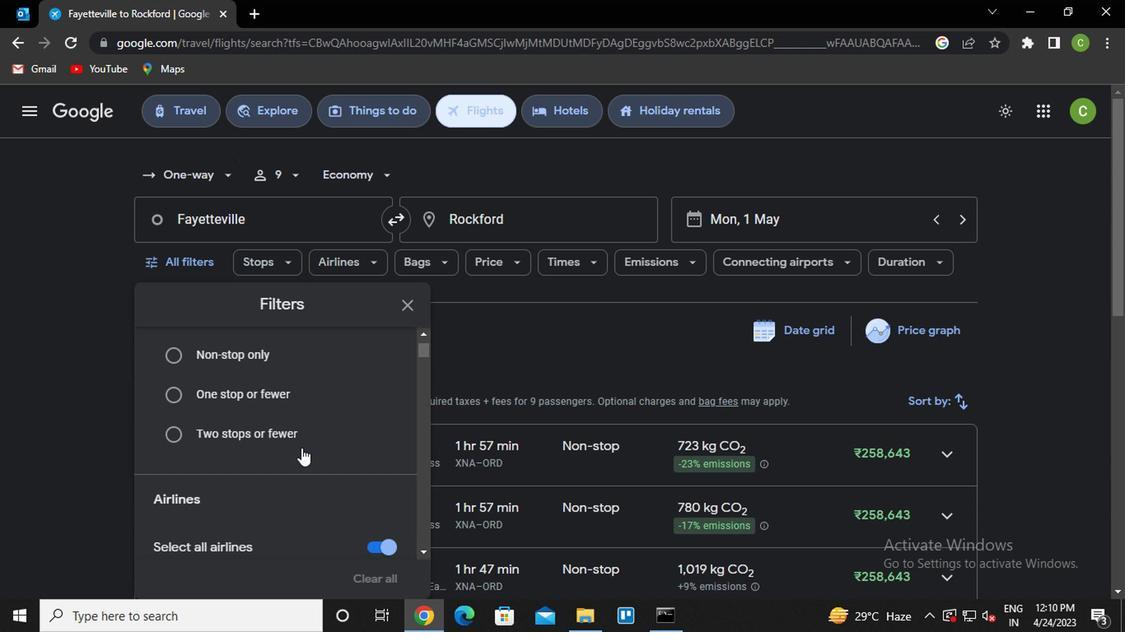 
Action: Mouse scrolled (298, 447) with delta (0, -1)
Screenshot: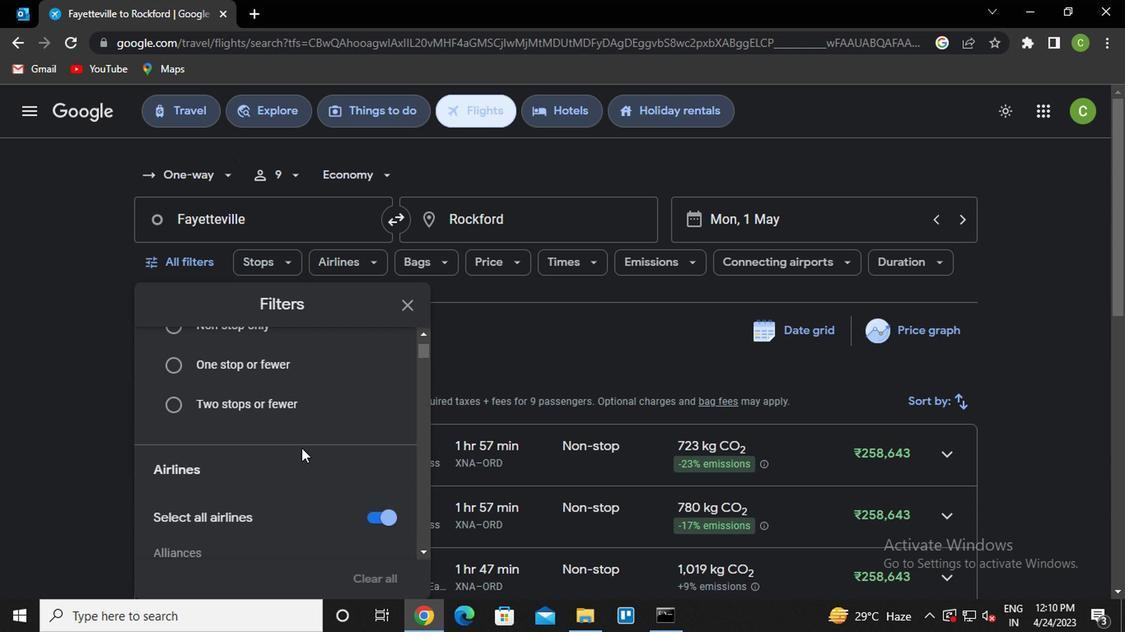 
Action: Mouse scrolled (298, 447) with delta (0, -1)
Screenshot: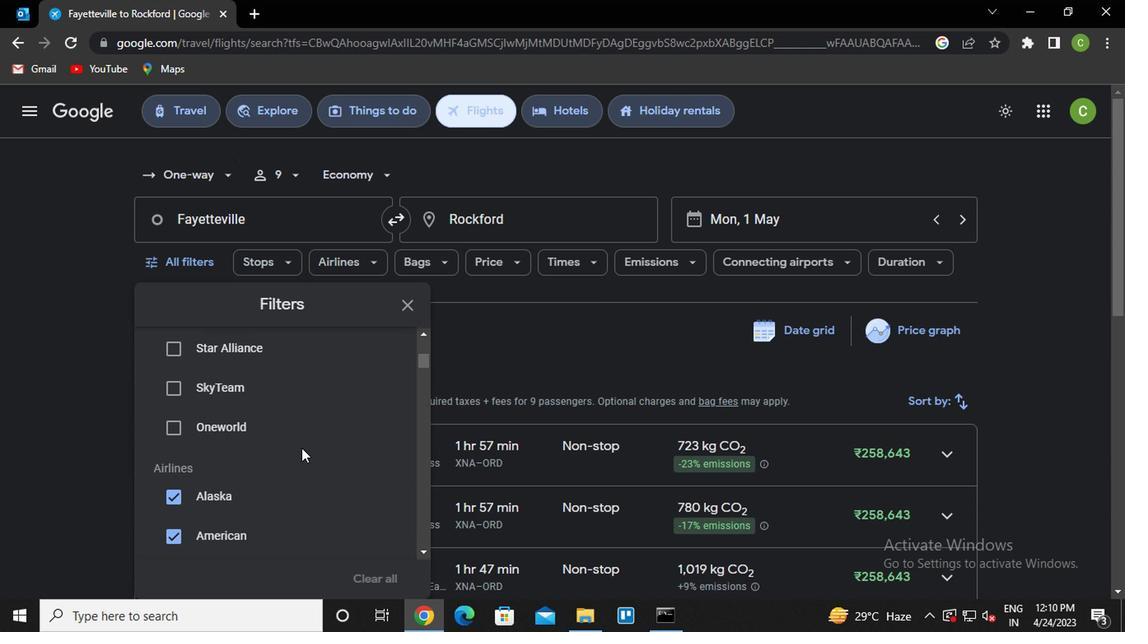 
Action: Mouse scrolled (298, 447) with delta (0, -1)
Screenshot: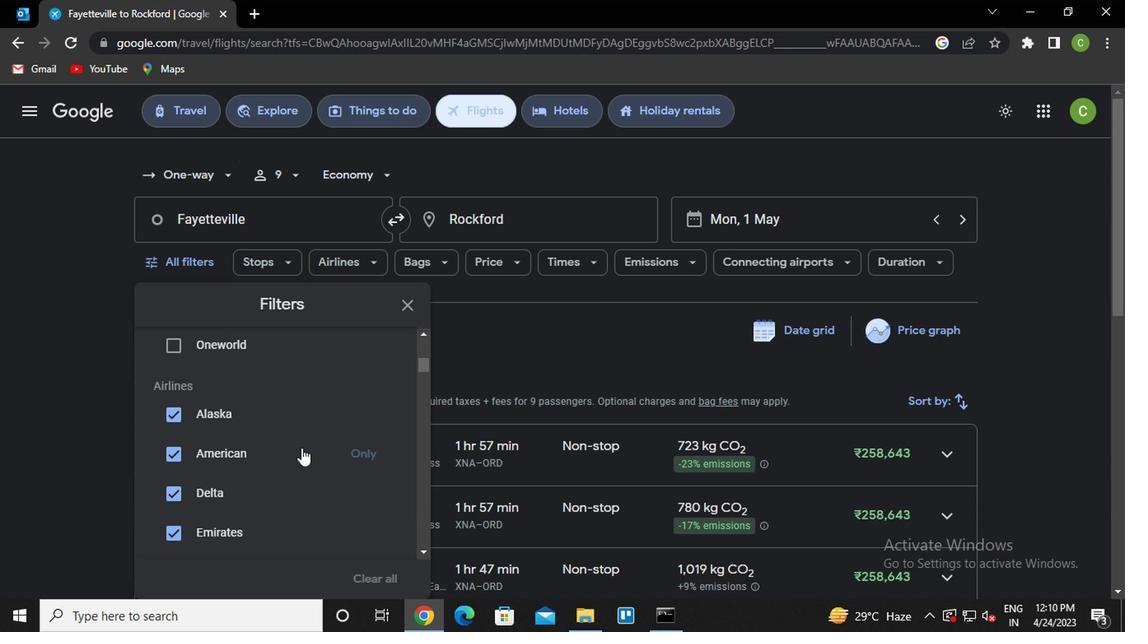 
Action: Mouse scrolled (298, 447) with delta (0, -1)
Screenshot: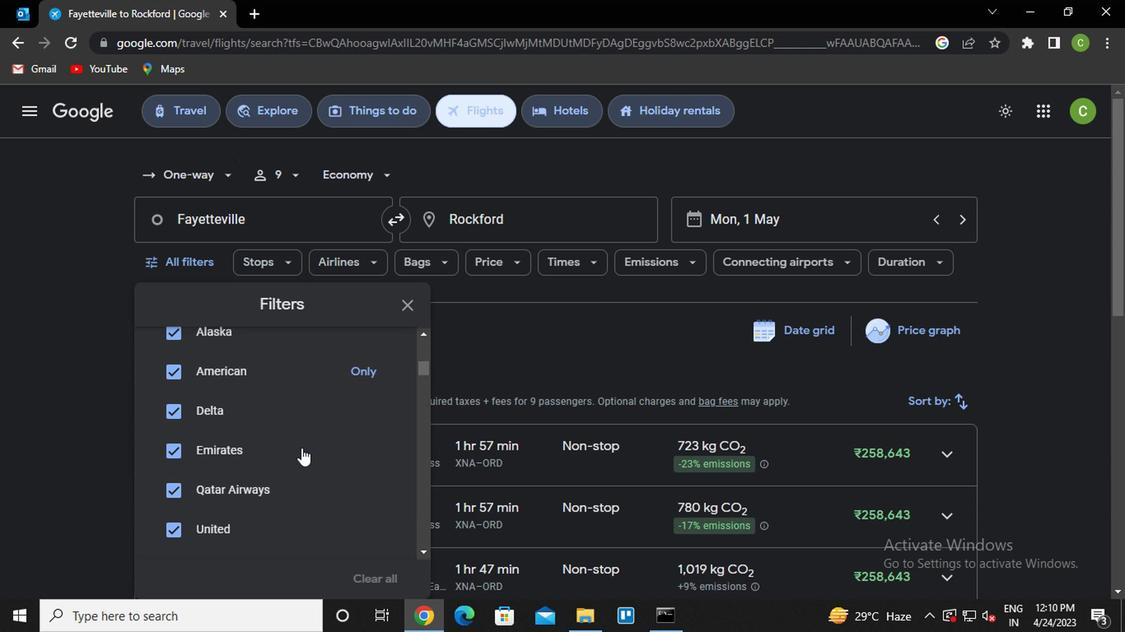 
Action: Mouse scrolled (298, 447) with delta (0, -1)
Screenshot: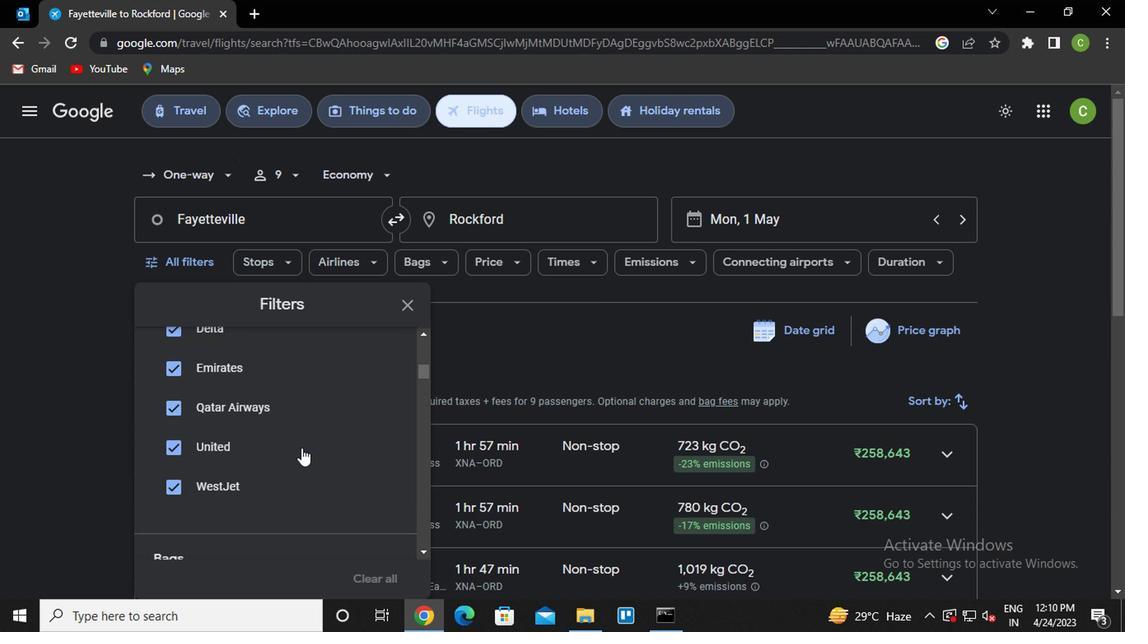 
Action: Mouse scrolled (298, 449) with delta (0, 0)
Screenshot: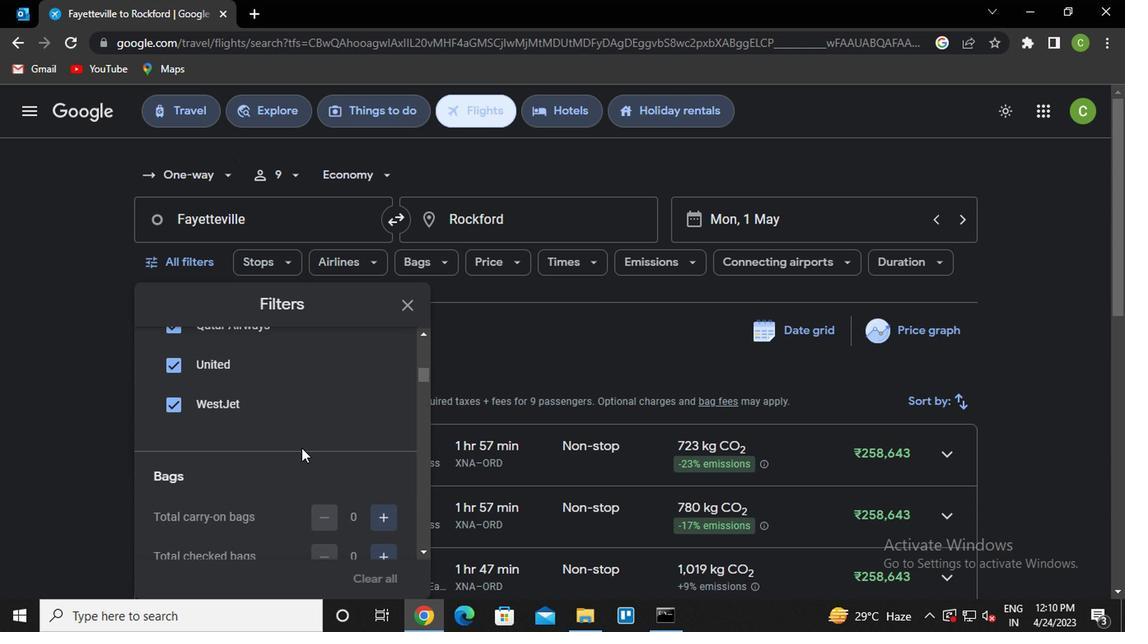
Action: Mouse scrolled (298, 449) with delta (0, 0)
Screenshot: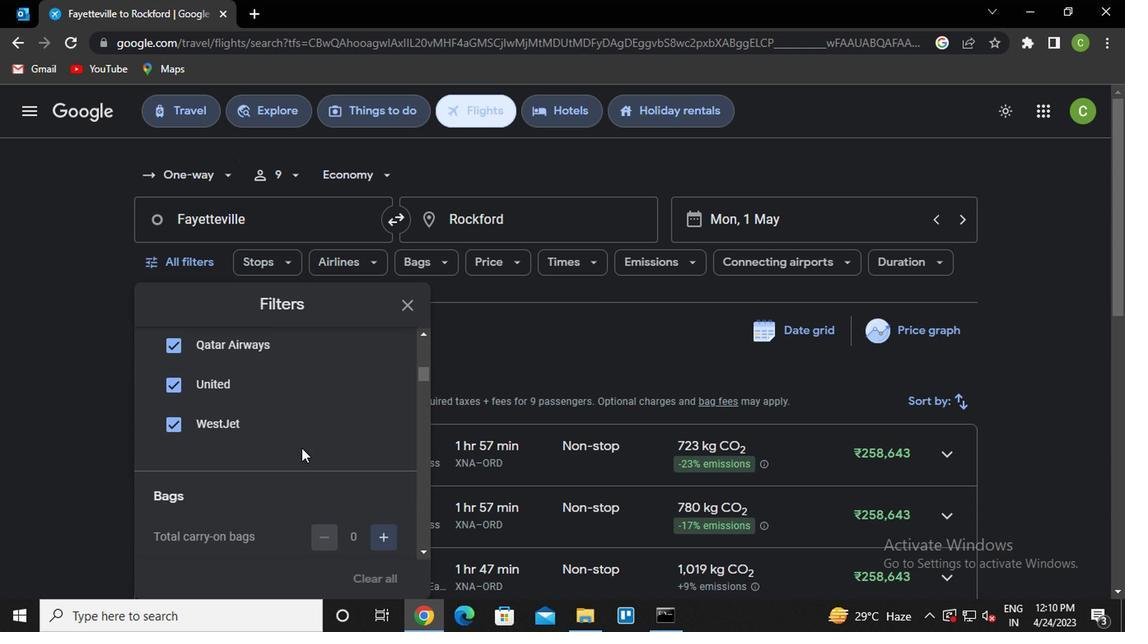 
Action: Mouse scrolled (298, 449) with delta (0, 0)
Screenshot: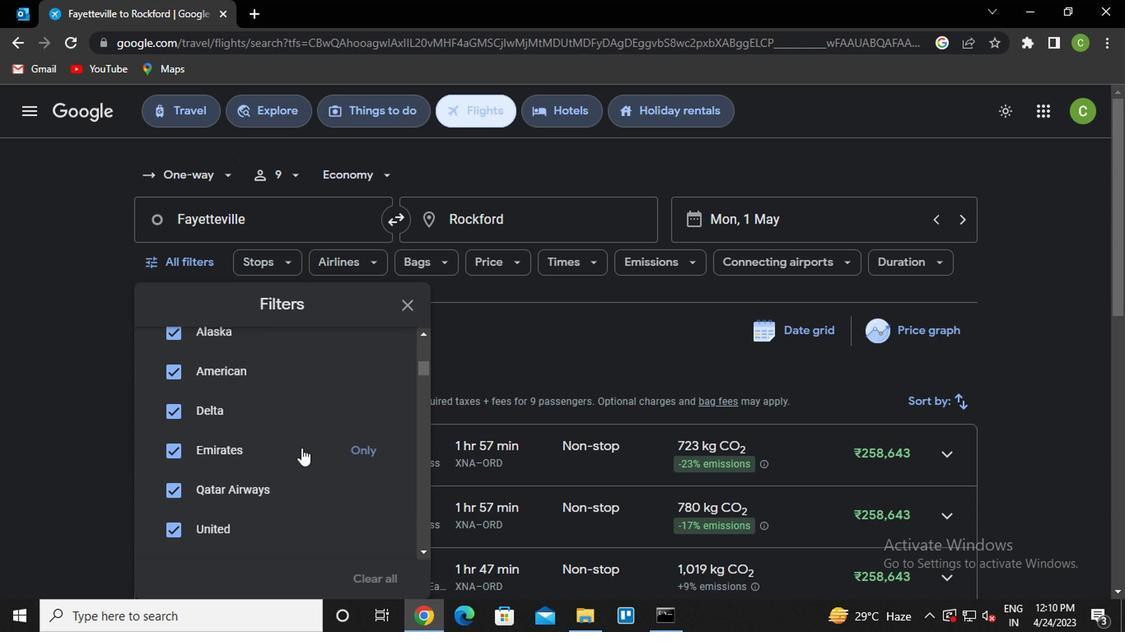 
Action: Mouse scrolled (298, 449) with delta (0, 0)
Screenshot: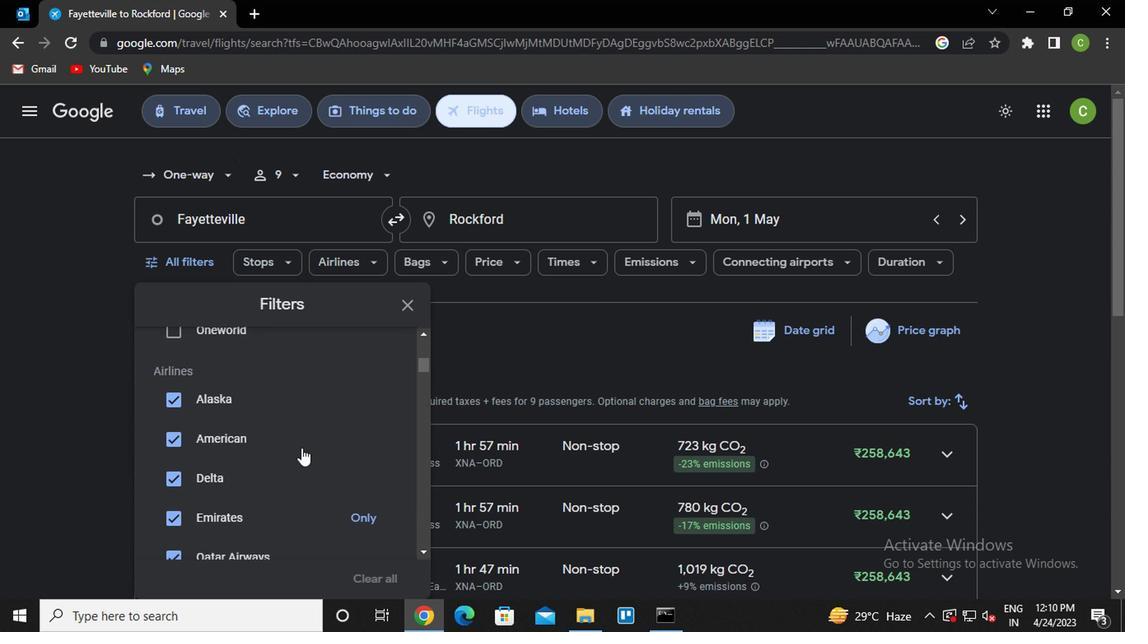 
Action: Mouse scrolled (298, 447) with delta (0, -1)
Screenshot: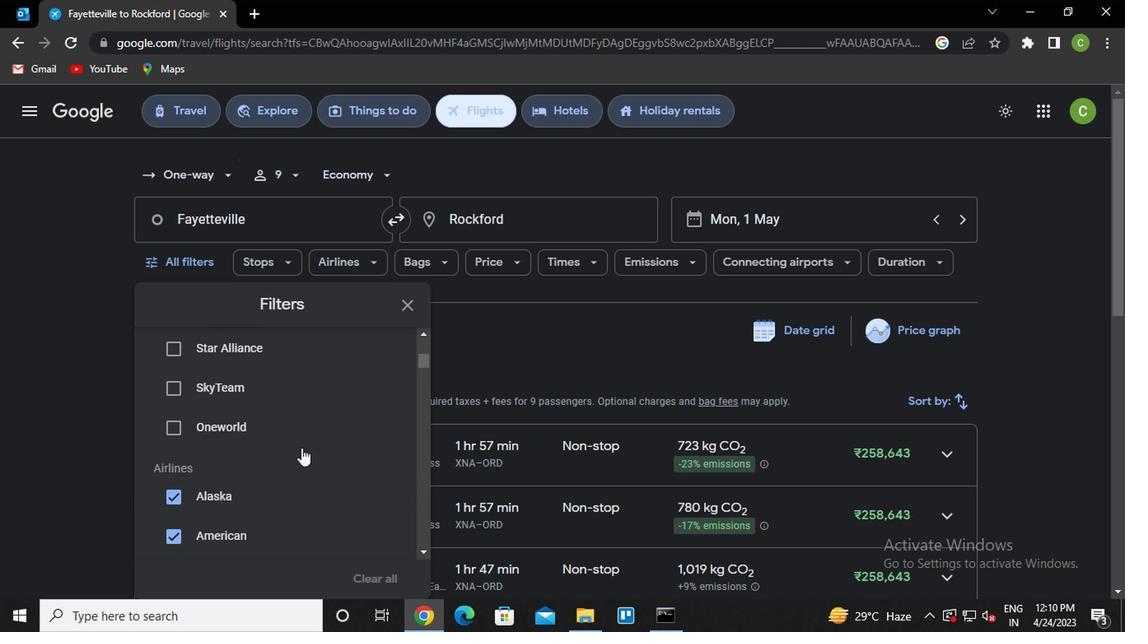
Action: Mouse scrolled (298, 449) with delta (0, 0)
Screenshot: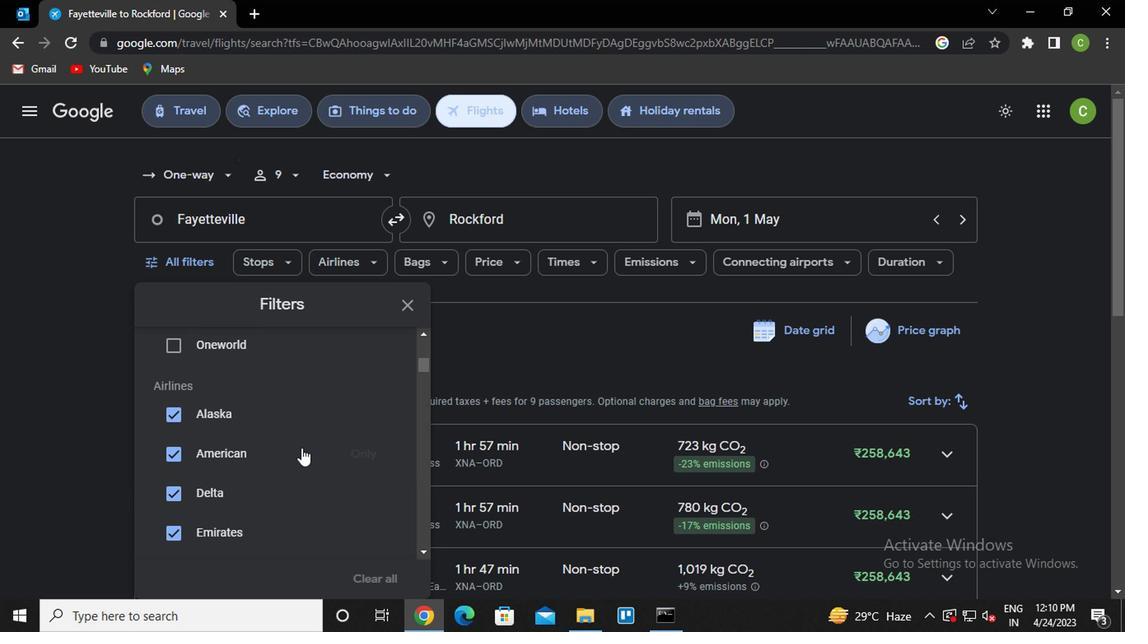 
Action: Mouse scrolled (298, 447) with delta (0, -1)
Screenshot: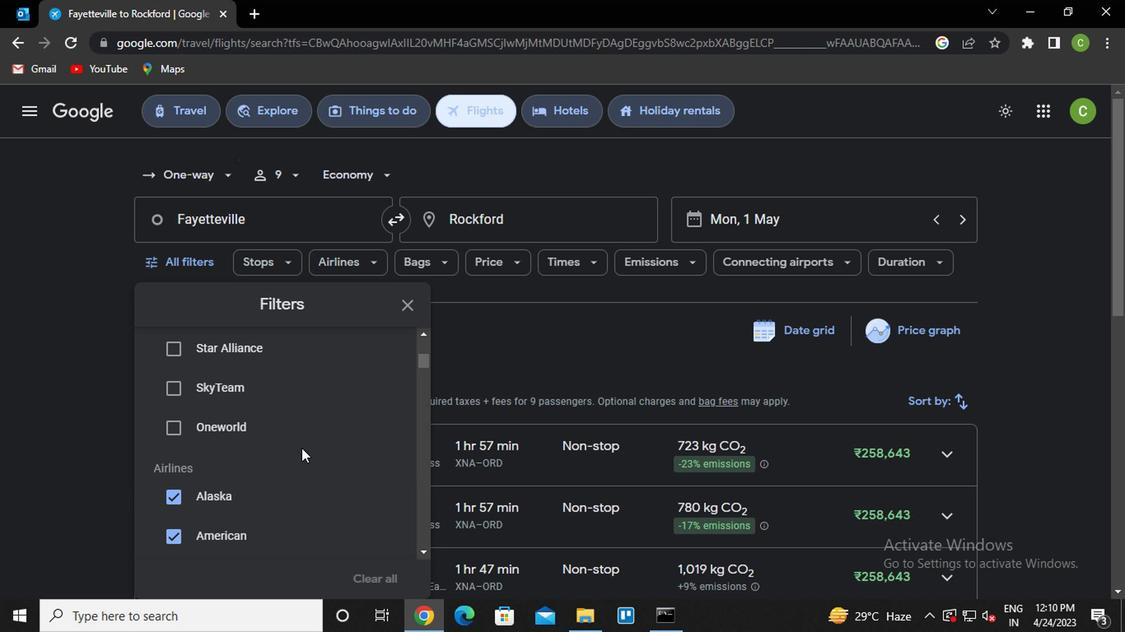 
Action: Mouse scrolled (298, 447) with delta (0, -1)
Screenshot: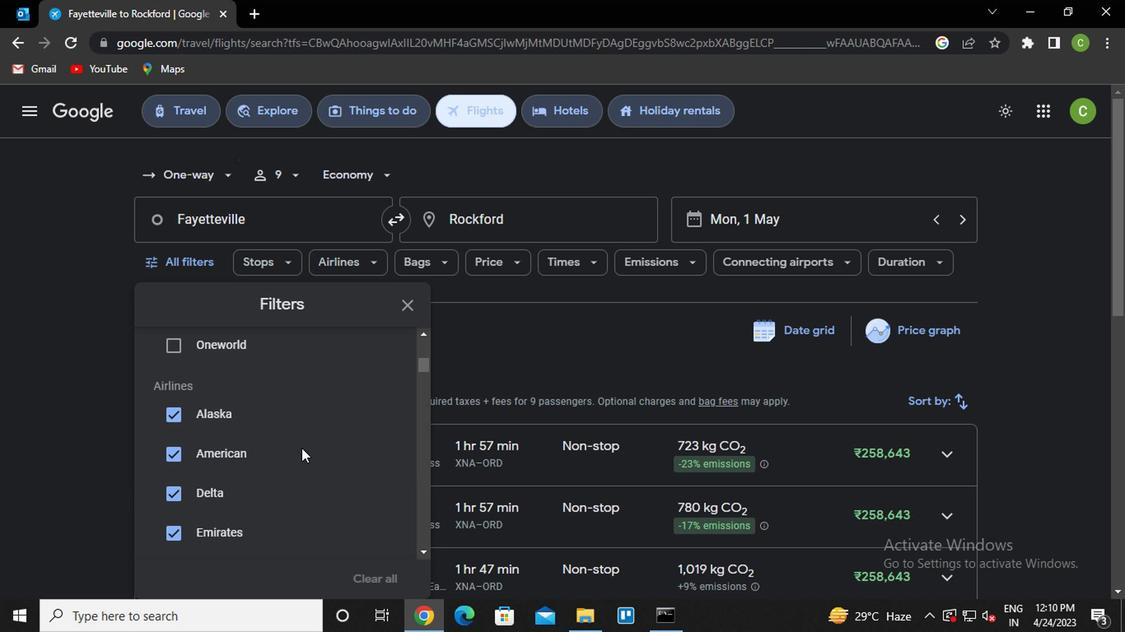 
Action: Mouse scrolled (298, 447) with delta (0, -1)
Screenshot: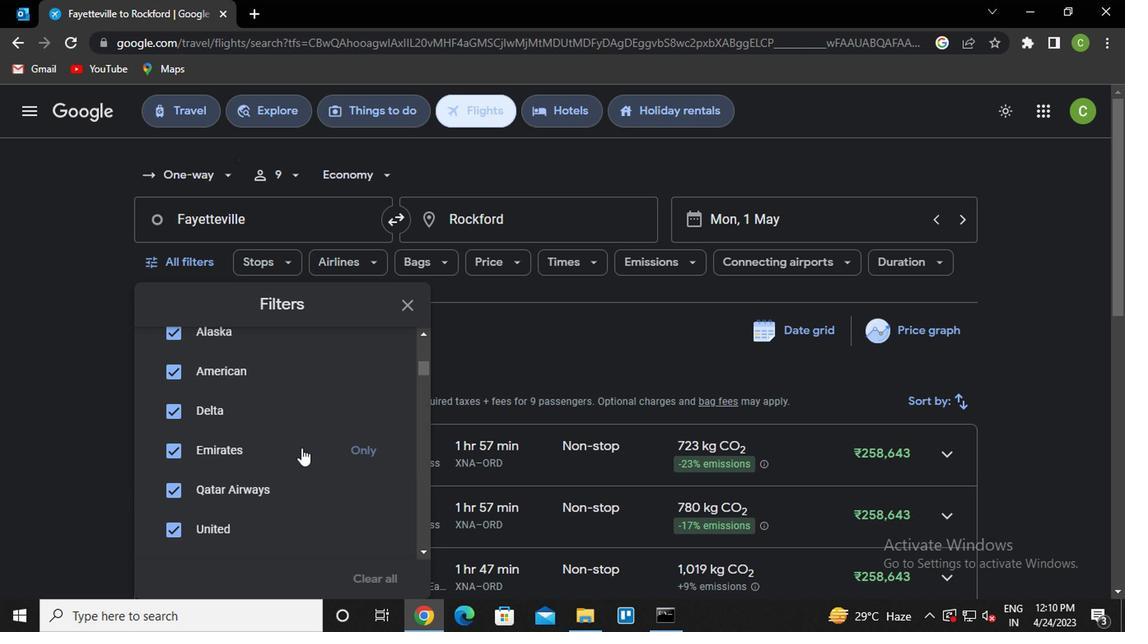 
Action: Mouse scrolled (298, 447) with delta (0, -1)
Screenshot: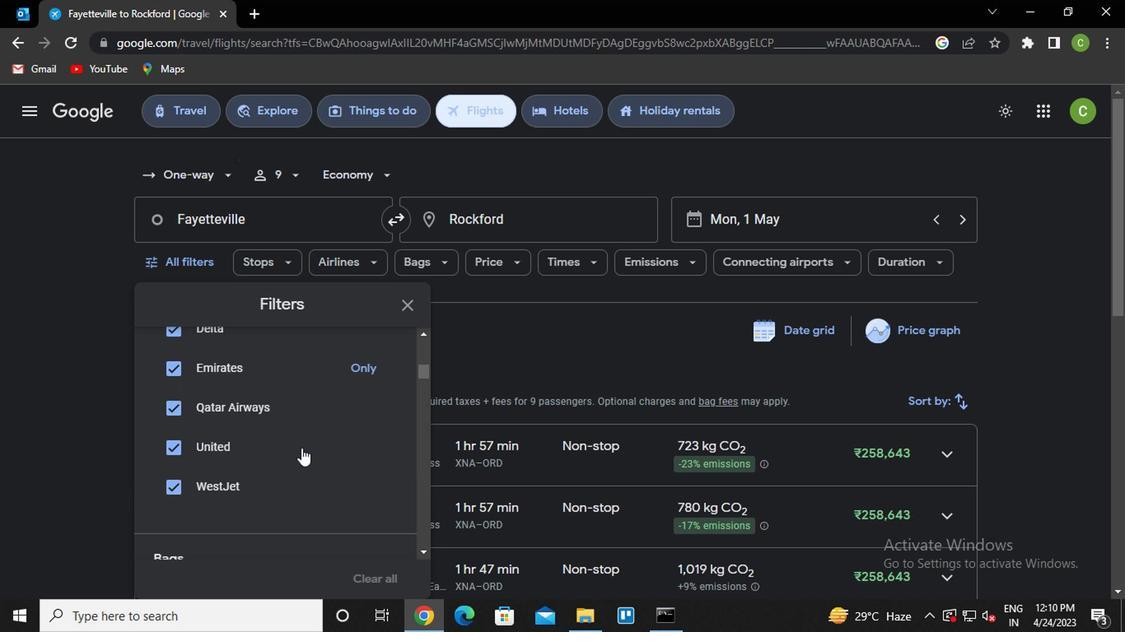 
Action: Mouse scrolled (298, 447) with delta (0, -1)
Screenshot: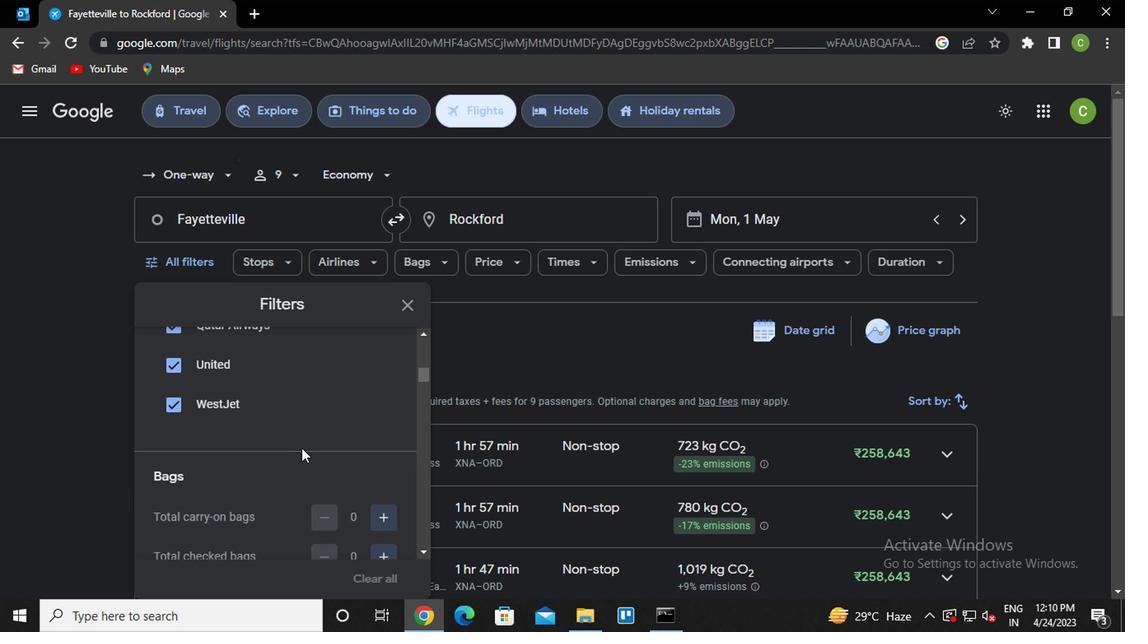 
Action: Mouse moved to (367, 471)
Screenshot: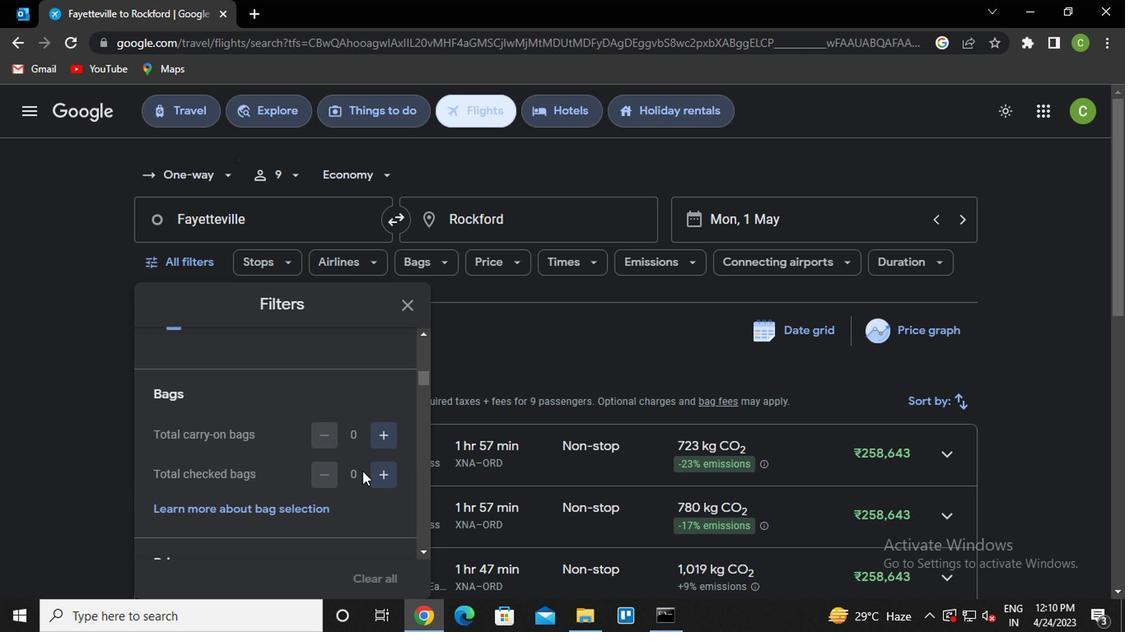 
Action: Mouse pressed left at (367, 471)
Screenshot: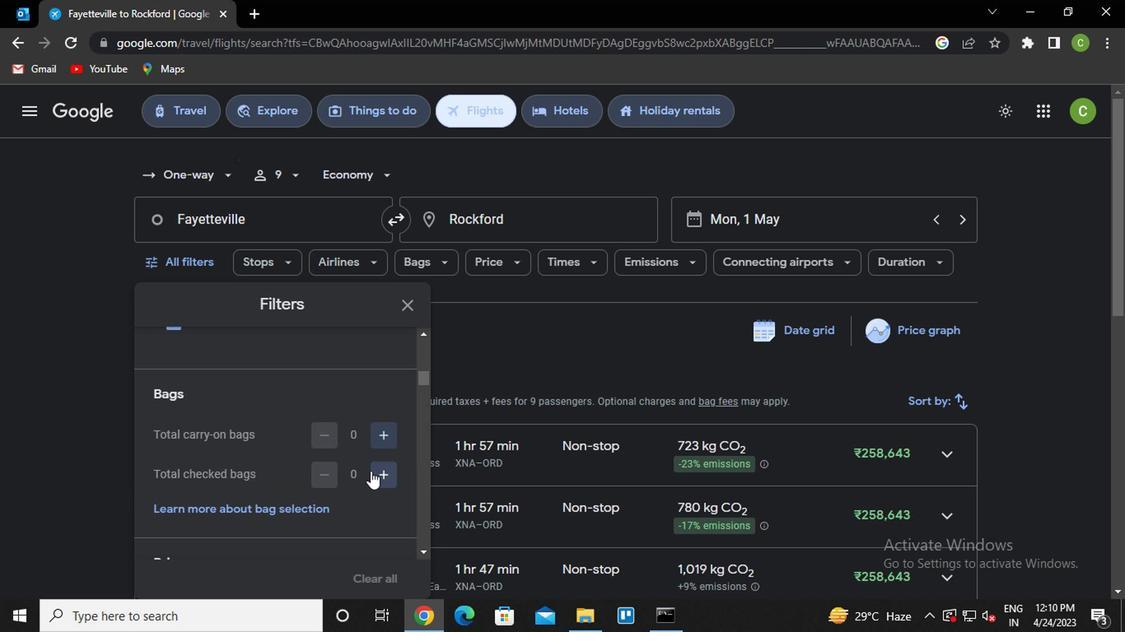 
Action: Mouse pressed left at (367, 471)
Screenshot: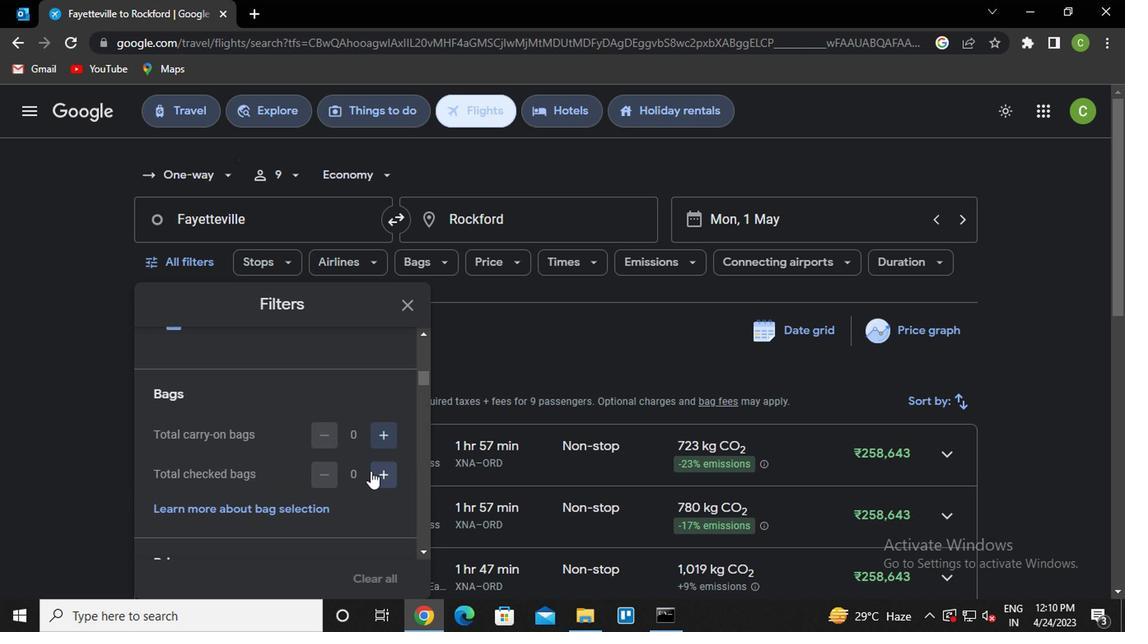 
Action: Mouse moved to (341, 465)
Screenshot: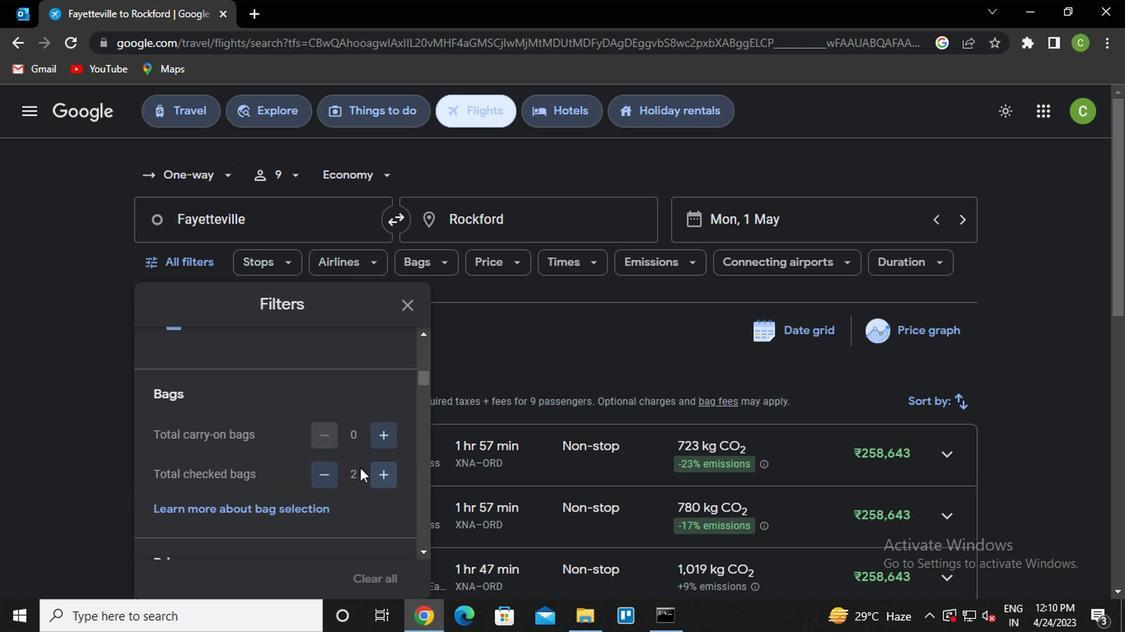 
Action: Mouse scrolled (341, 464) with delta (0, 0)
Screenshot: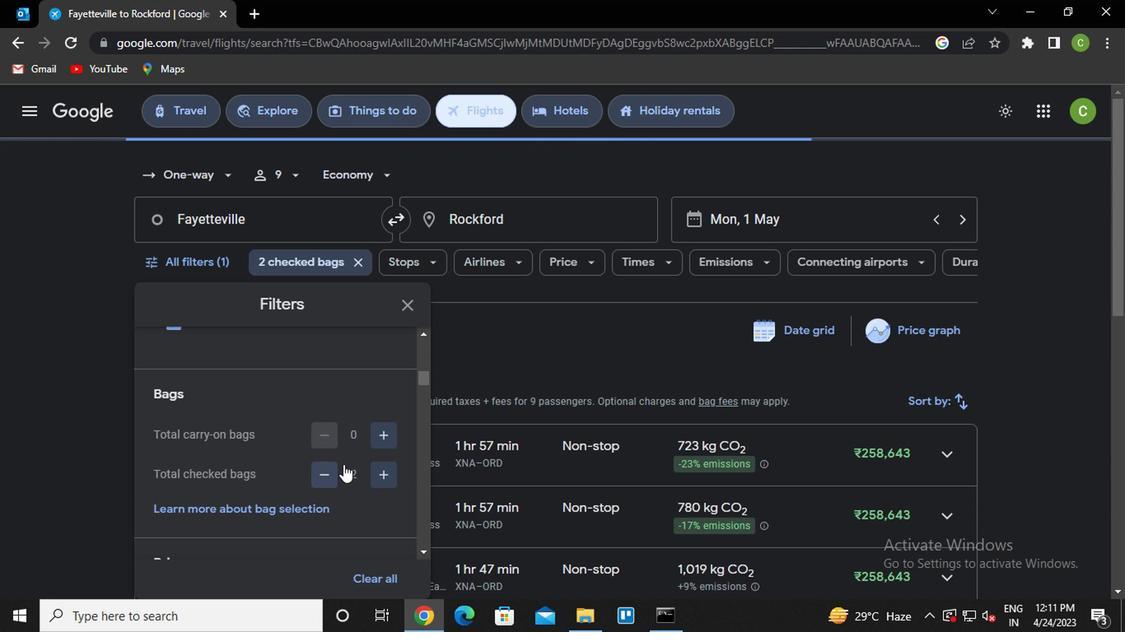 
Action: Mouse scrolled (341, 464) with delta (0, 0)
Screenshot: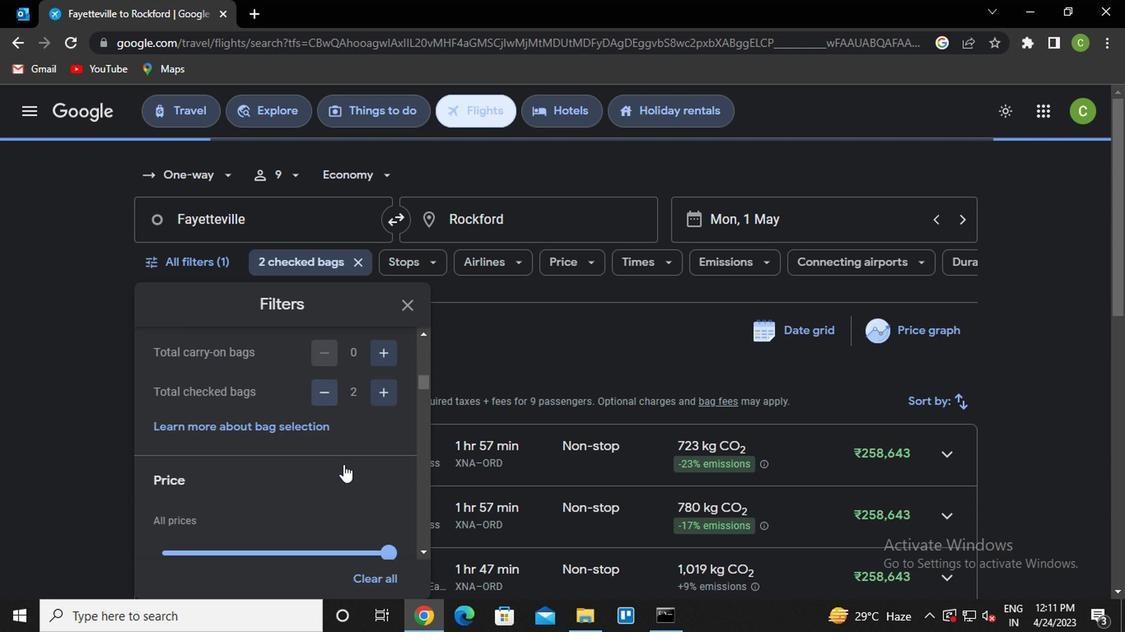 
Action: Mouse moved to (392, 471)
Screenshot: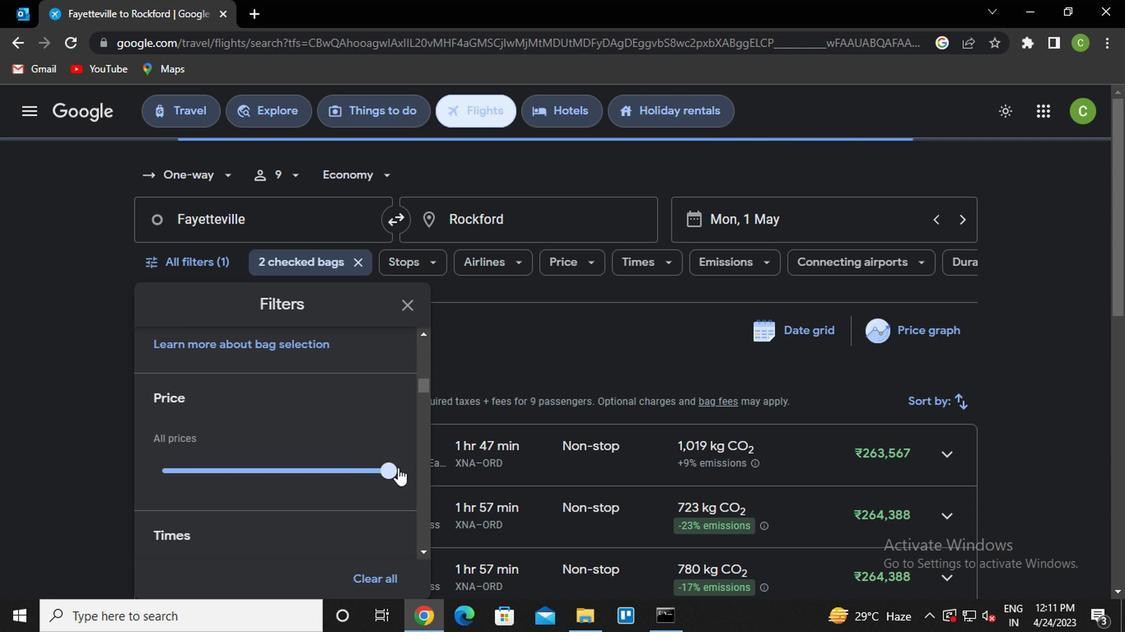 
Action: Mouse pressed left at (392, 471)
Screenshot: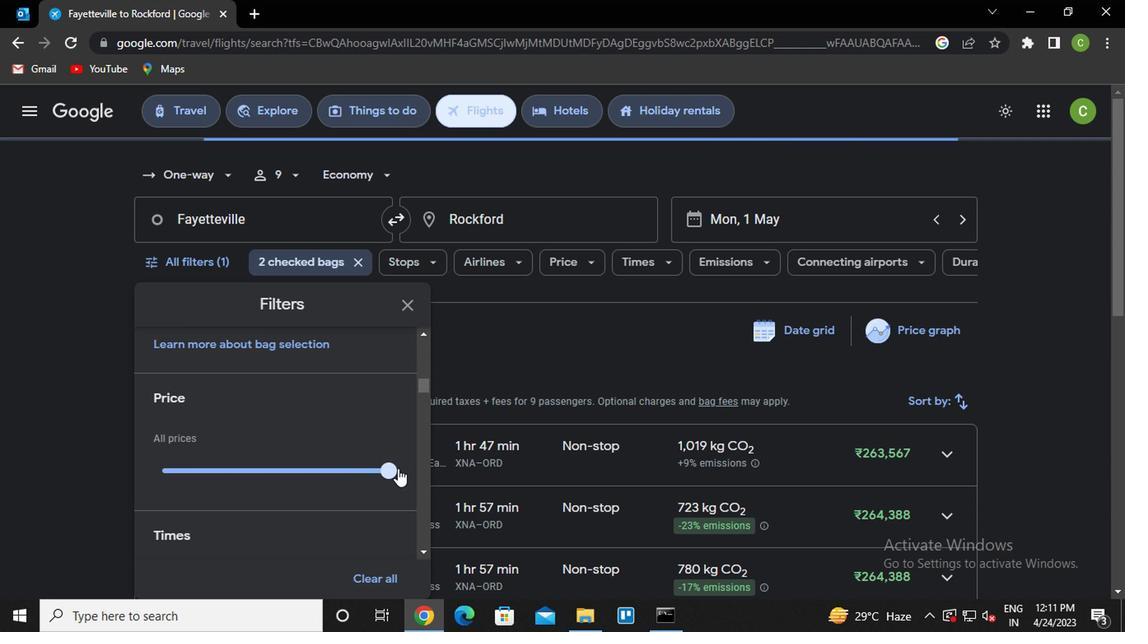 
Action: Mouse moved to (236, 445)
Screenshot: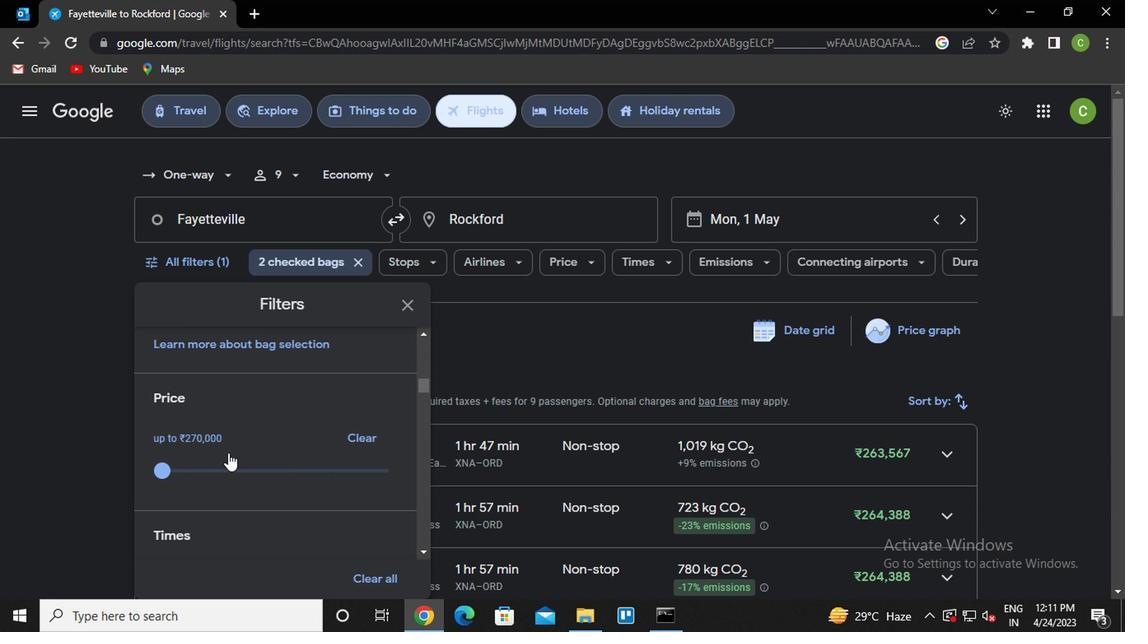 
Action: Mouse scrolled (236, 444) with delta (0, 0)
Screenshot: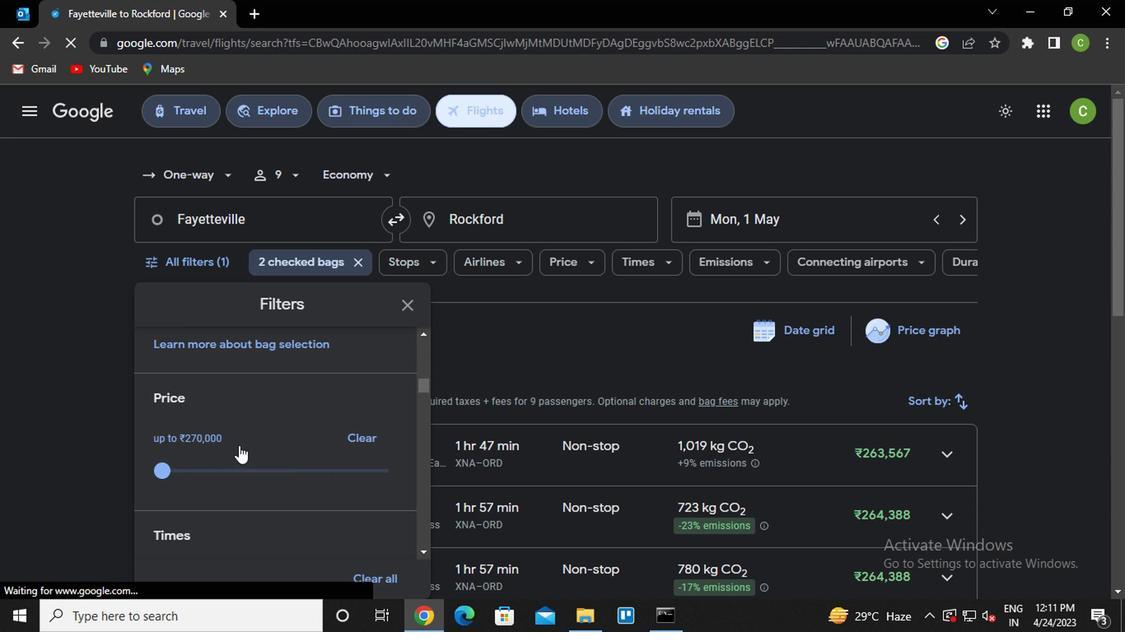 
Action: Mouse scrolled (236, 444) with delta (0, 0)
Screenshot: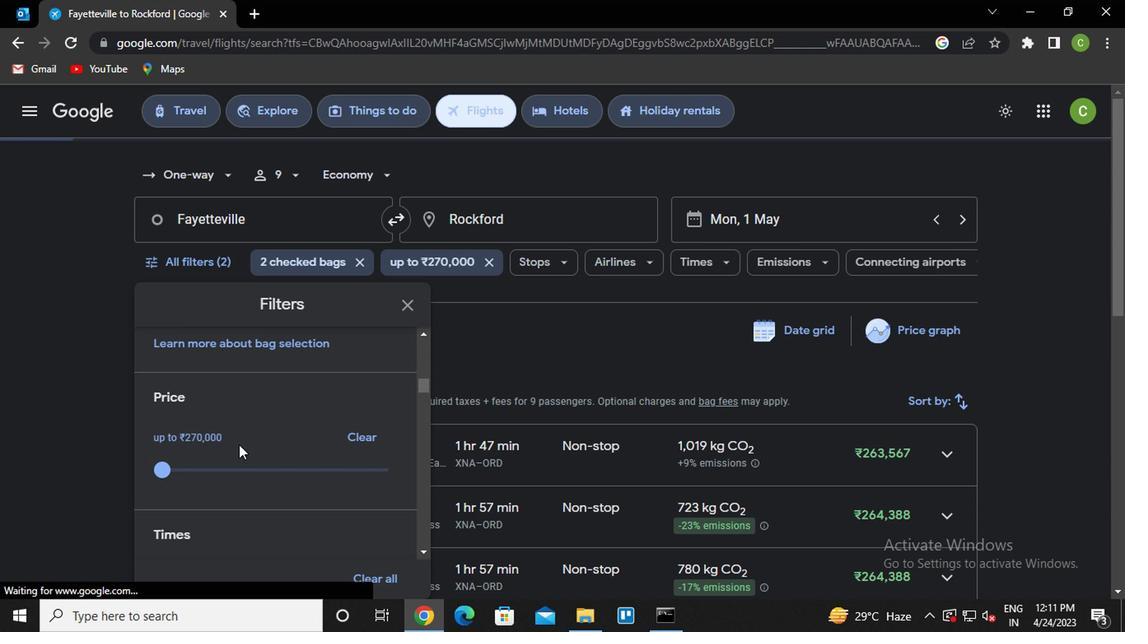 
Action: Mouse moved to (292, 447)
Screenshot: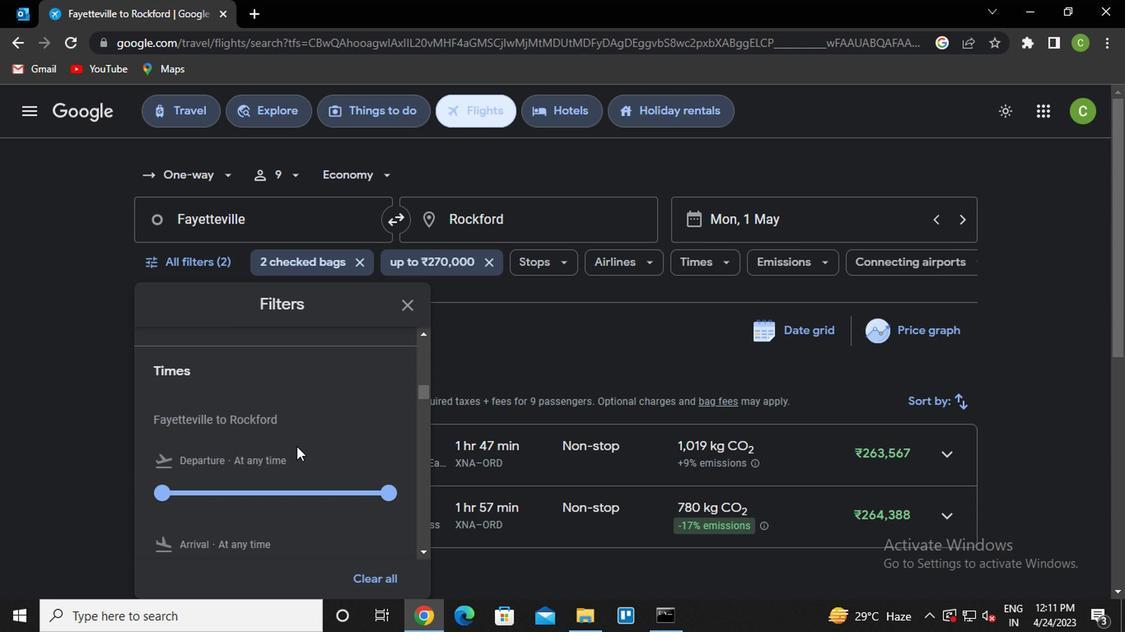 
Action: Mouse scrolled (292, 447) with delta (0, 0)
Screenshot: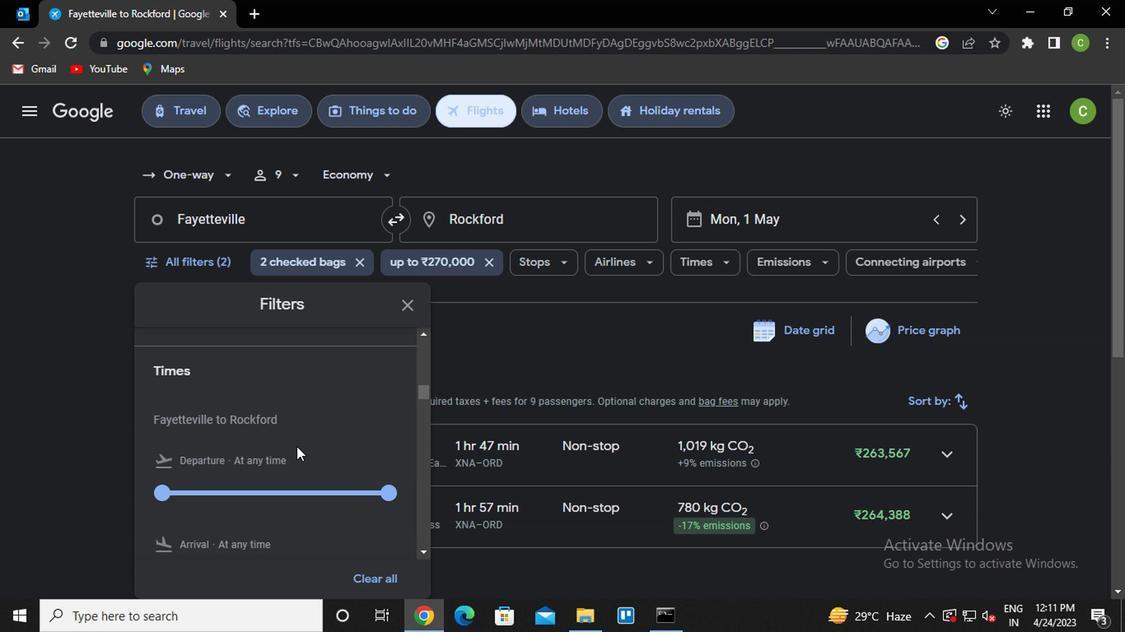 
Action: Mouse moved to (155, 413)
Screenshot: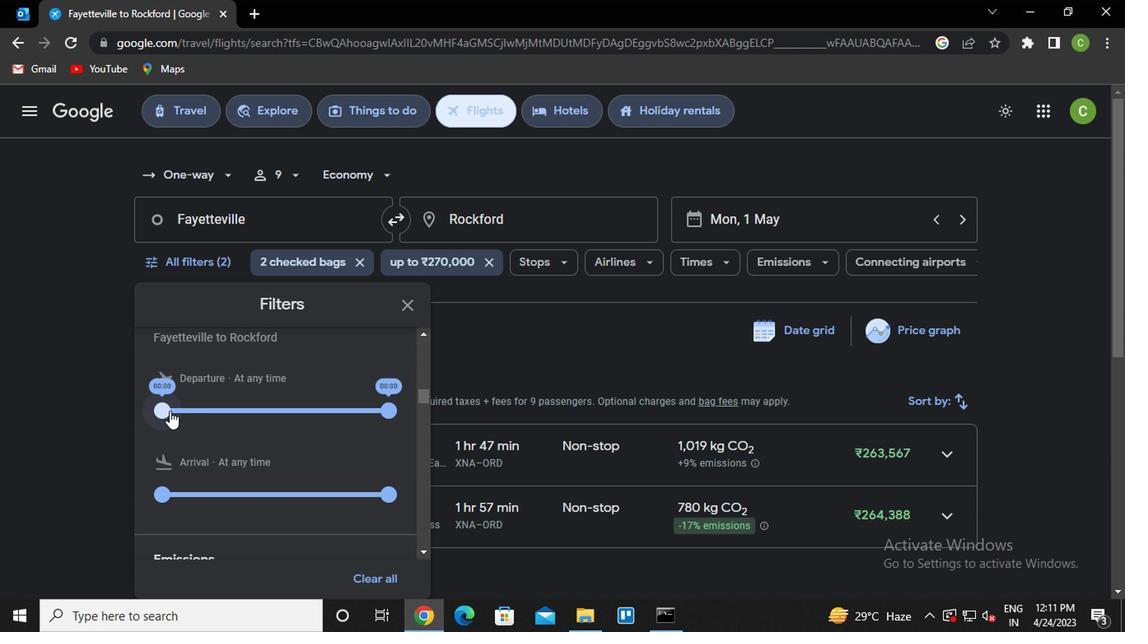 
Action: Mouse pressed left at (155, 413)
Screenshot: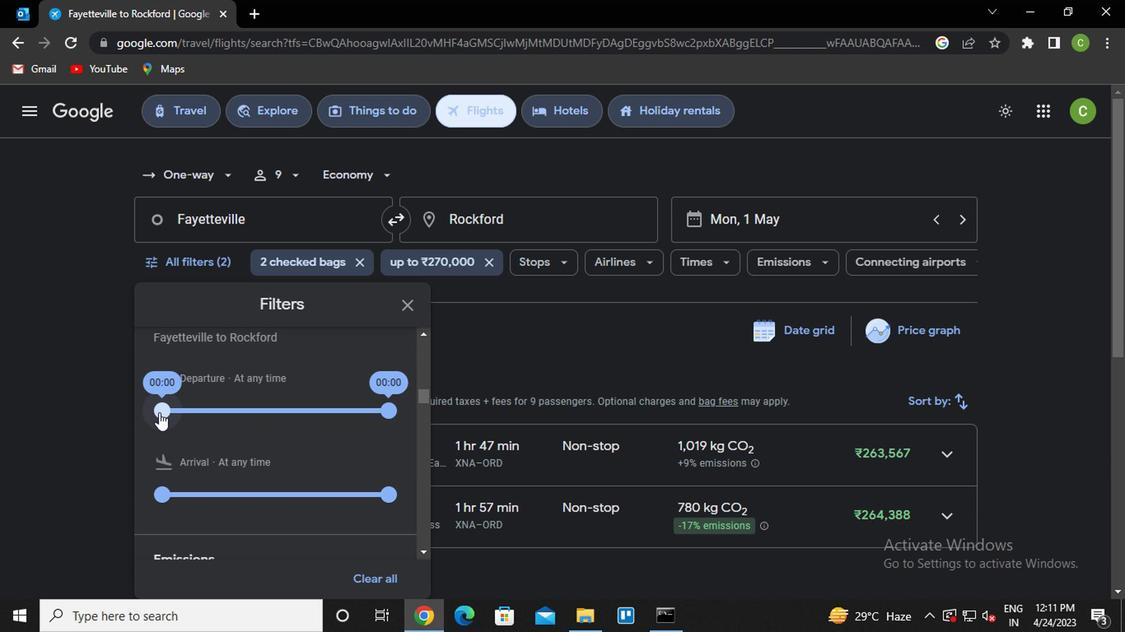 
Action: Mouse moved to (411, 309)
Screenshot: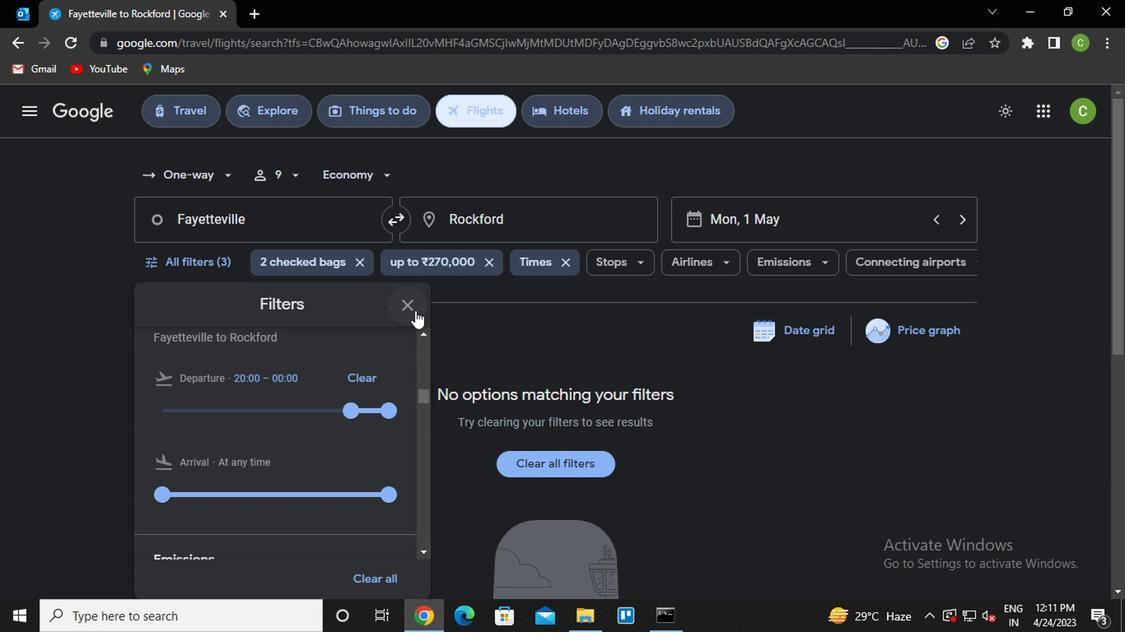
Action: Mouse pressed left at (411, 309)
Screenshot: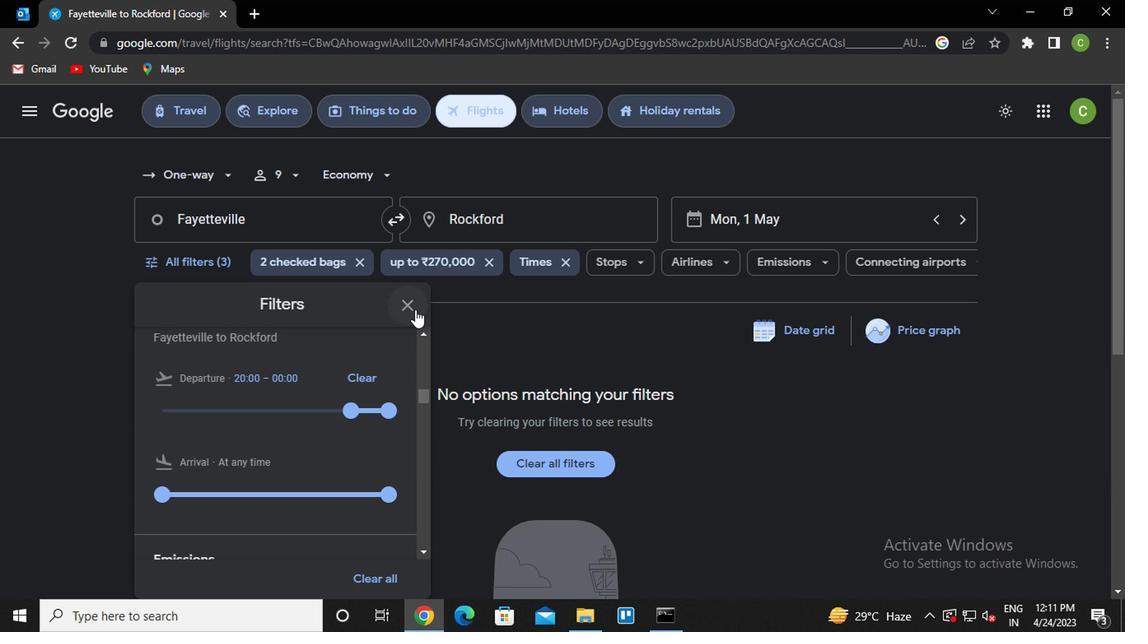 
Action: Mouse moved to (587, 584)
Screenshot: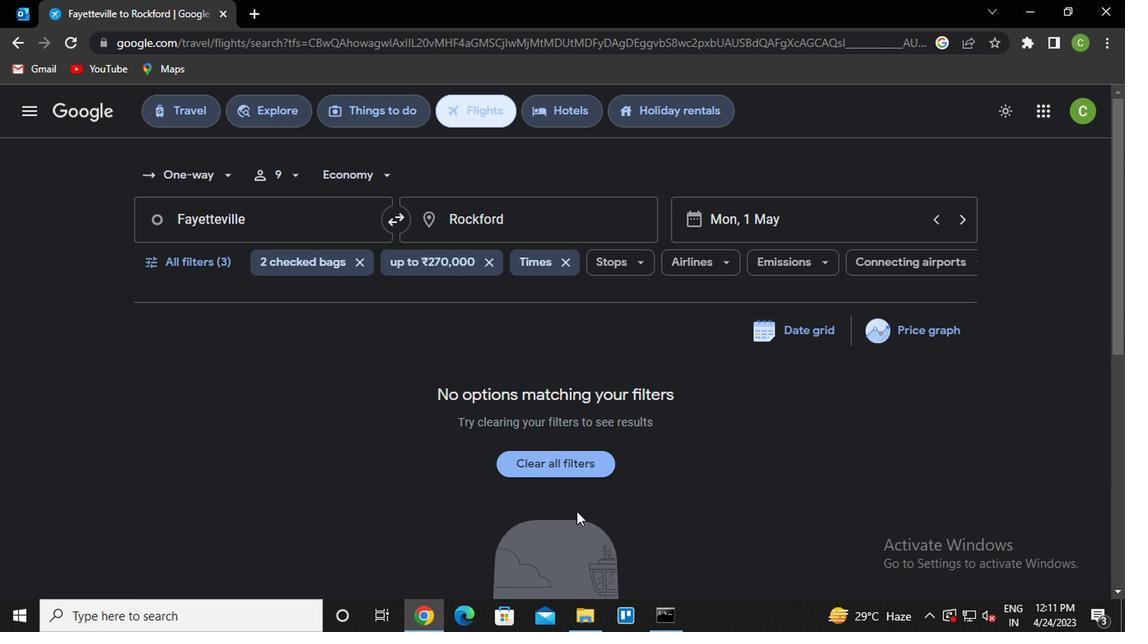 
